 Task: Add an event with the title Second Lunch Break: Yoga and Wellness Workshop, date '2024/04/05', time 8:50 AM to 10:50 AMand add a description: The event will kick off with a warm introduction, allowing participants to briefly share their backgrounds, interests, and aspirations. Following that, mentors and mentees will be seated together at designated tables, fostering a relaxed atmosphere conducive to open dialogue., put the event into Orange category, logged in from the account softage.3@softage.netand send the event invitation to softage.8@softage.net and softage.9@softage.net. Set a reminder for the event 15 minutes before
Action: Mouse moved to (115, 134)
Screenshot: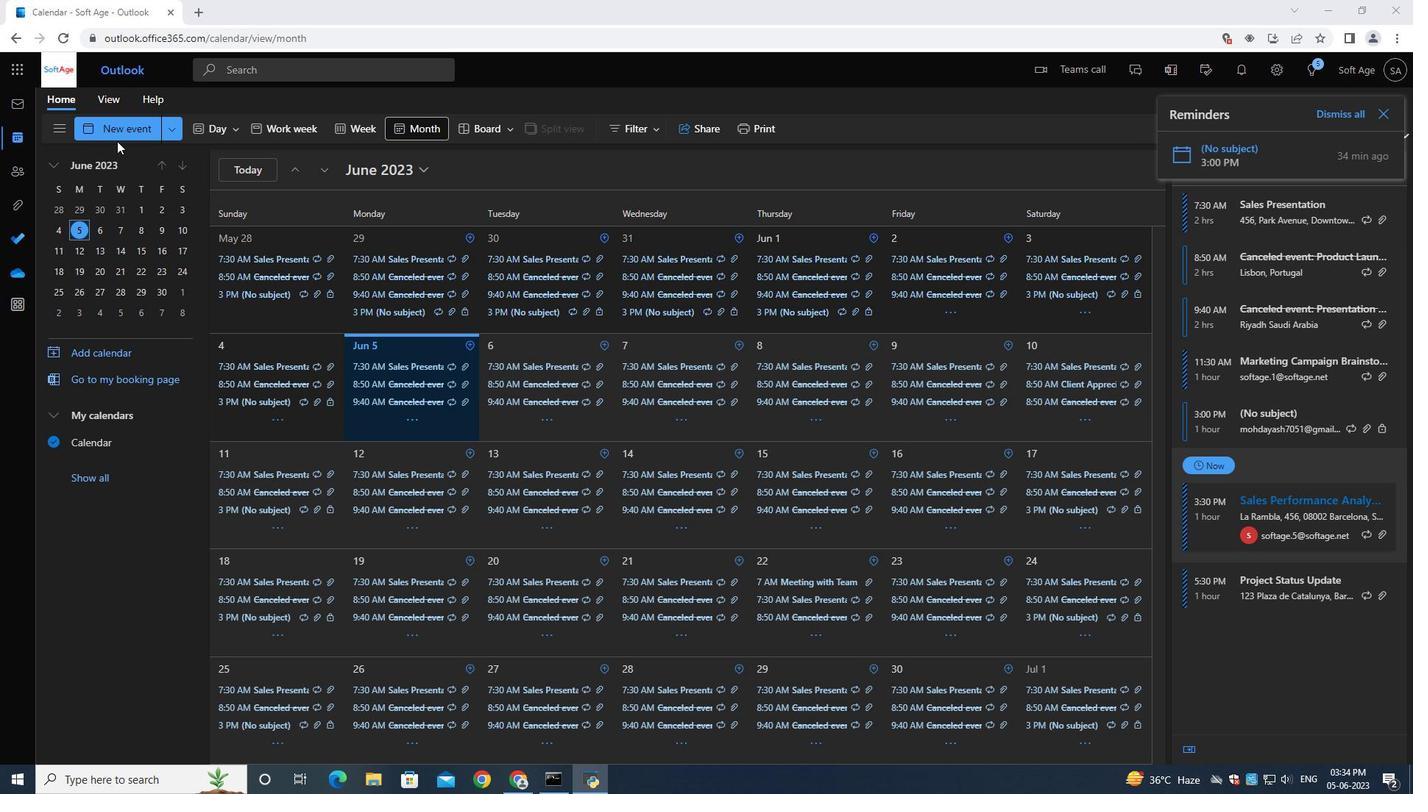 
Action: Mouse pressed left at (115, 134)
Screenshot: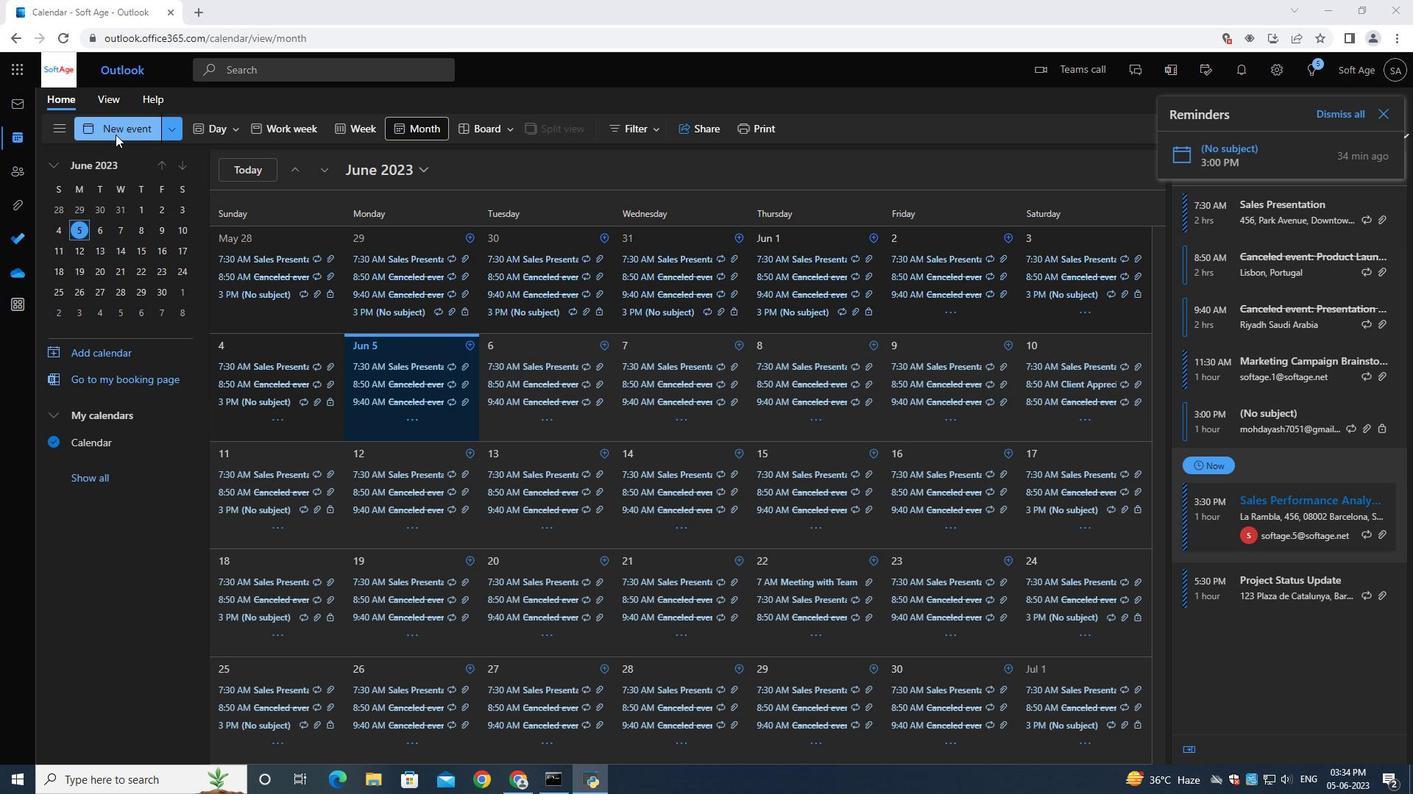 
Action: Mouse moved to (382, 219)
Screenshot: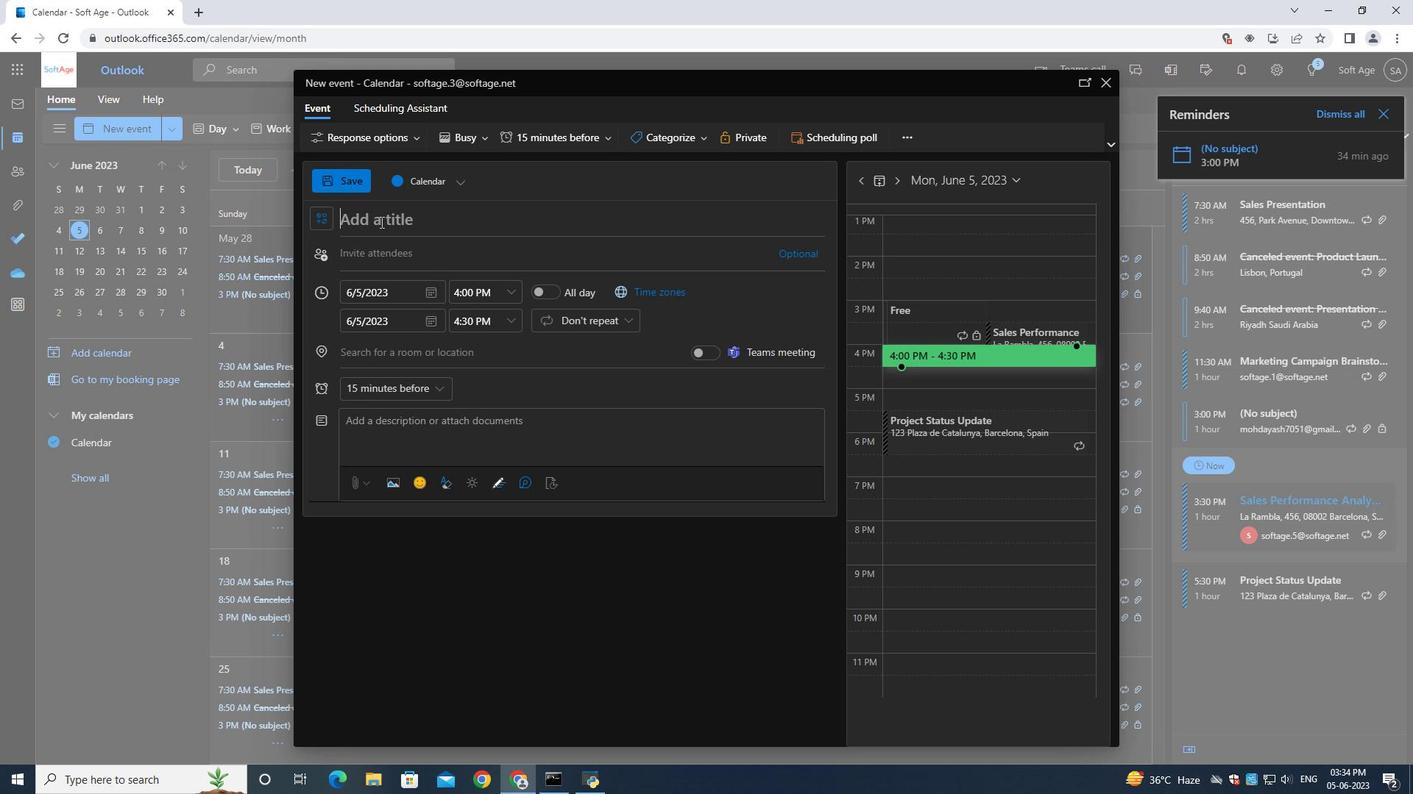 
Action: Mouse pressed left at (382, 219)
Screenshot: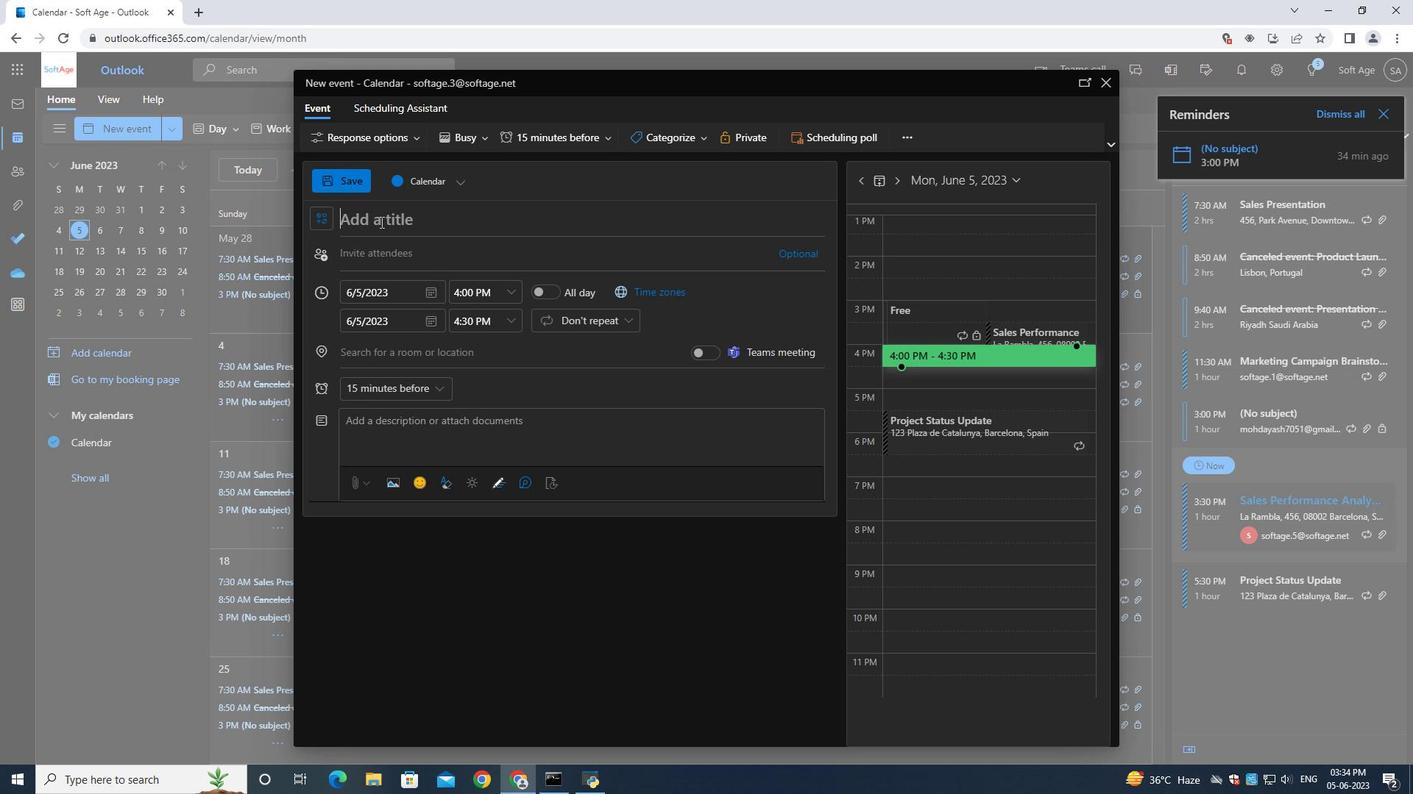 
Action: Key pressed <Key.shift>Second<Key.space><Key.shift><Key.shift><Key.shift><Key.shift><Key.shift><Key.shift><Key.shift><Key.shift><Key.shift><Key.shift><Key.shift><Key.shift><Key.shift><Key.shift><Key.shift><Key.shift><Key.shift><Key.shift>Lunch<Key.space><Key.shift>Break<Key.shift_r>:<Key.space><Key.shift>Yoga<Key.space>and<Key.space><Key.shift>Workshop
Screenshot: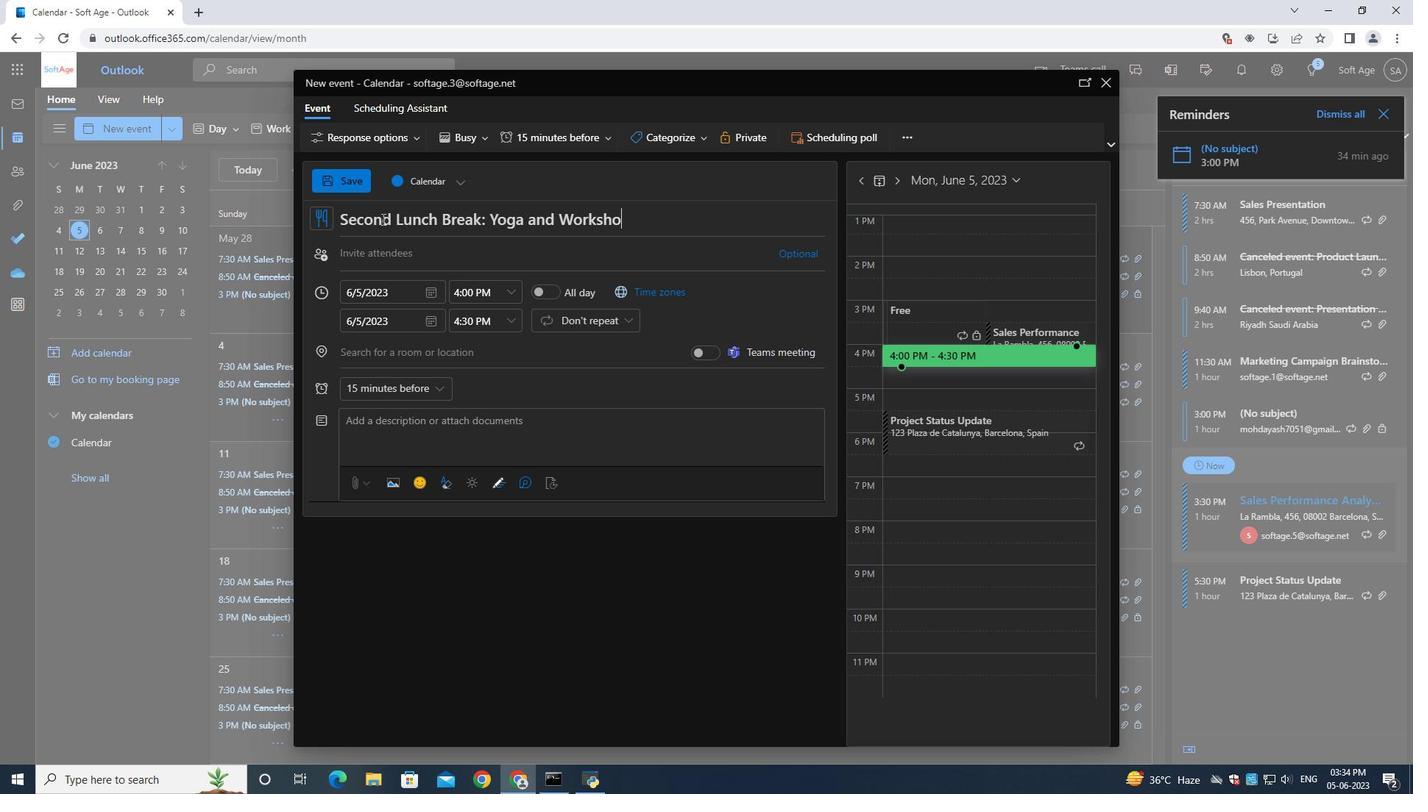 
Action: Mouse moved to (432, 295)
Screenshot: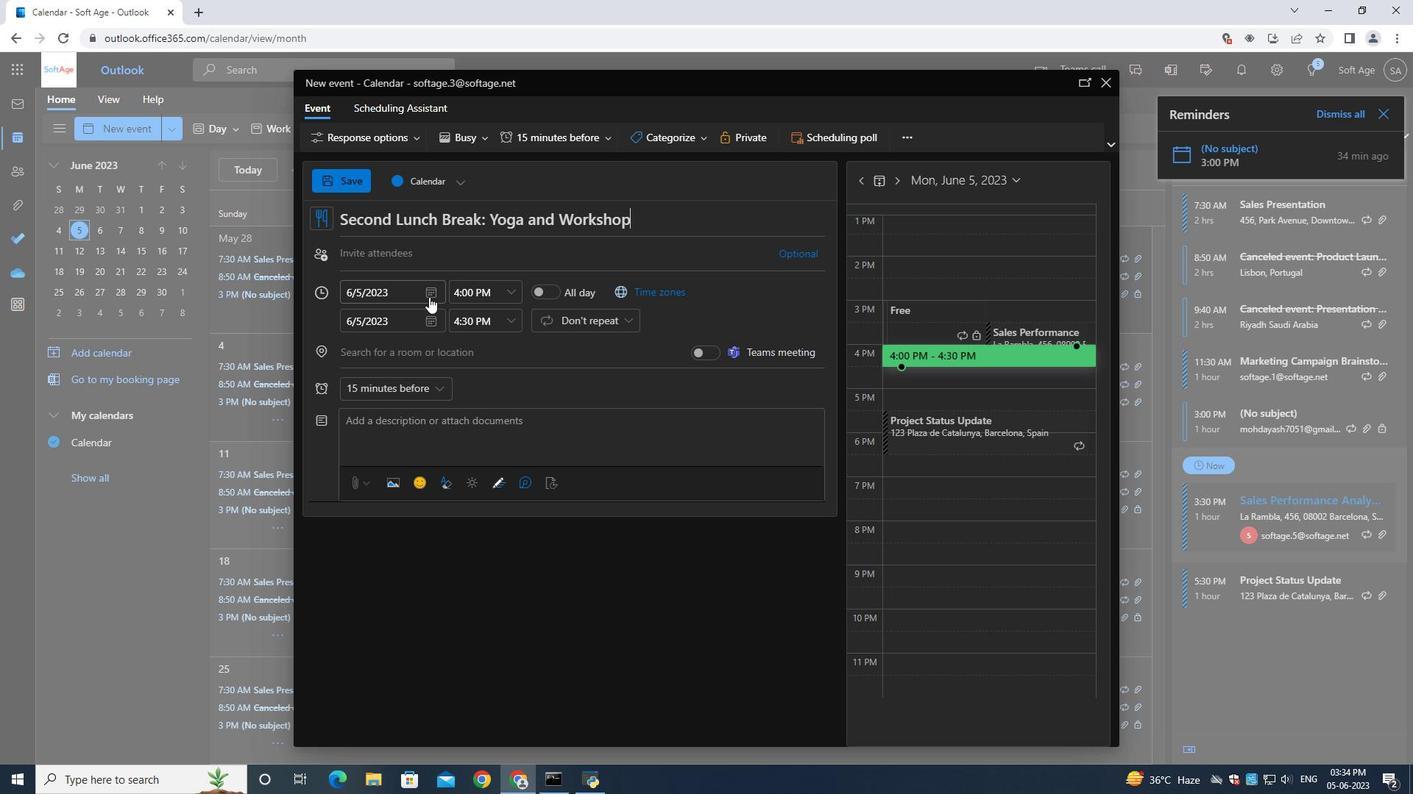 
Action: Mouse pressed left at (432, 295)
Screenshot: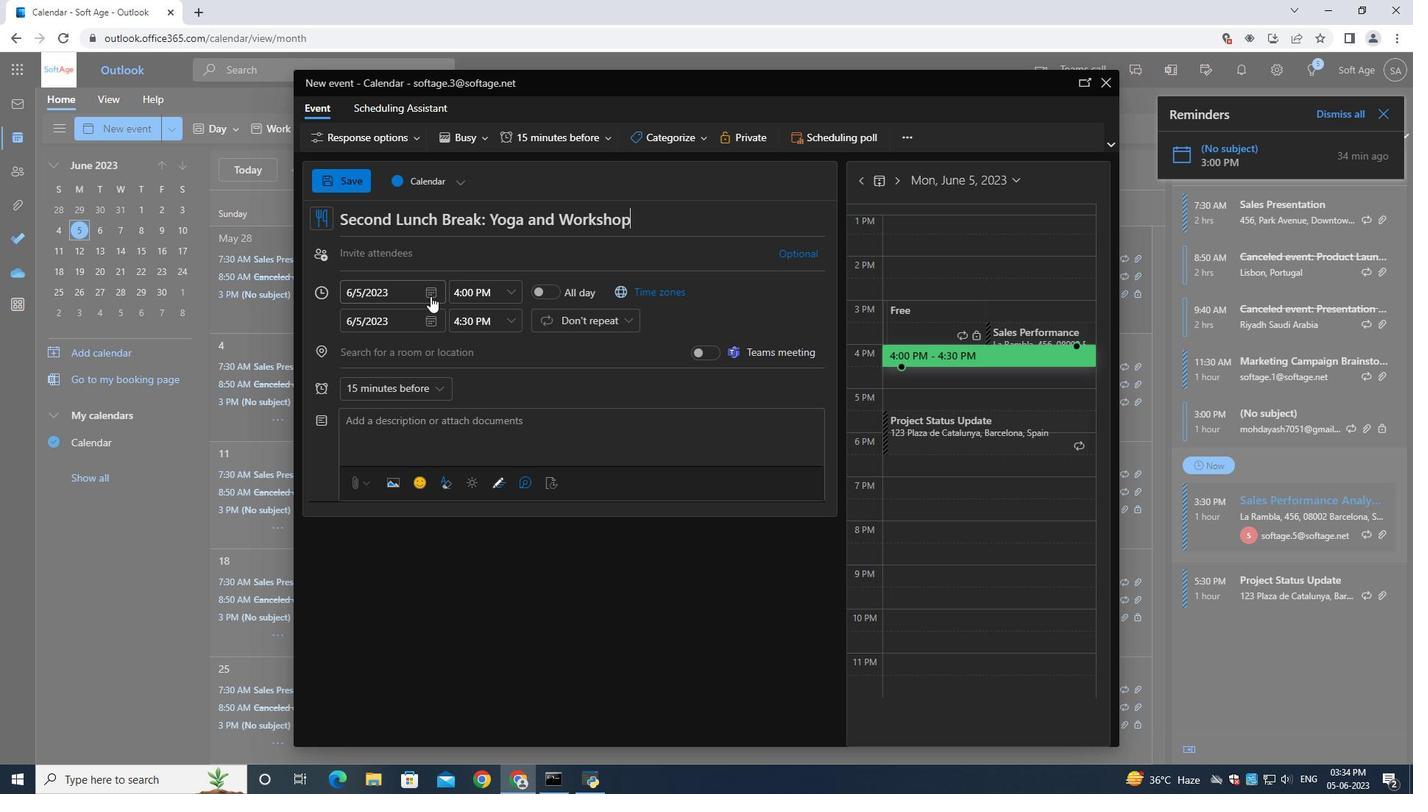 
Action: Mouse moved to (486, 326)
Screenshot: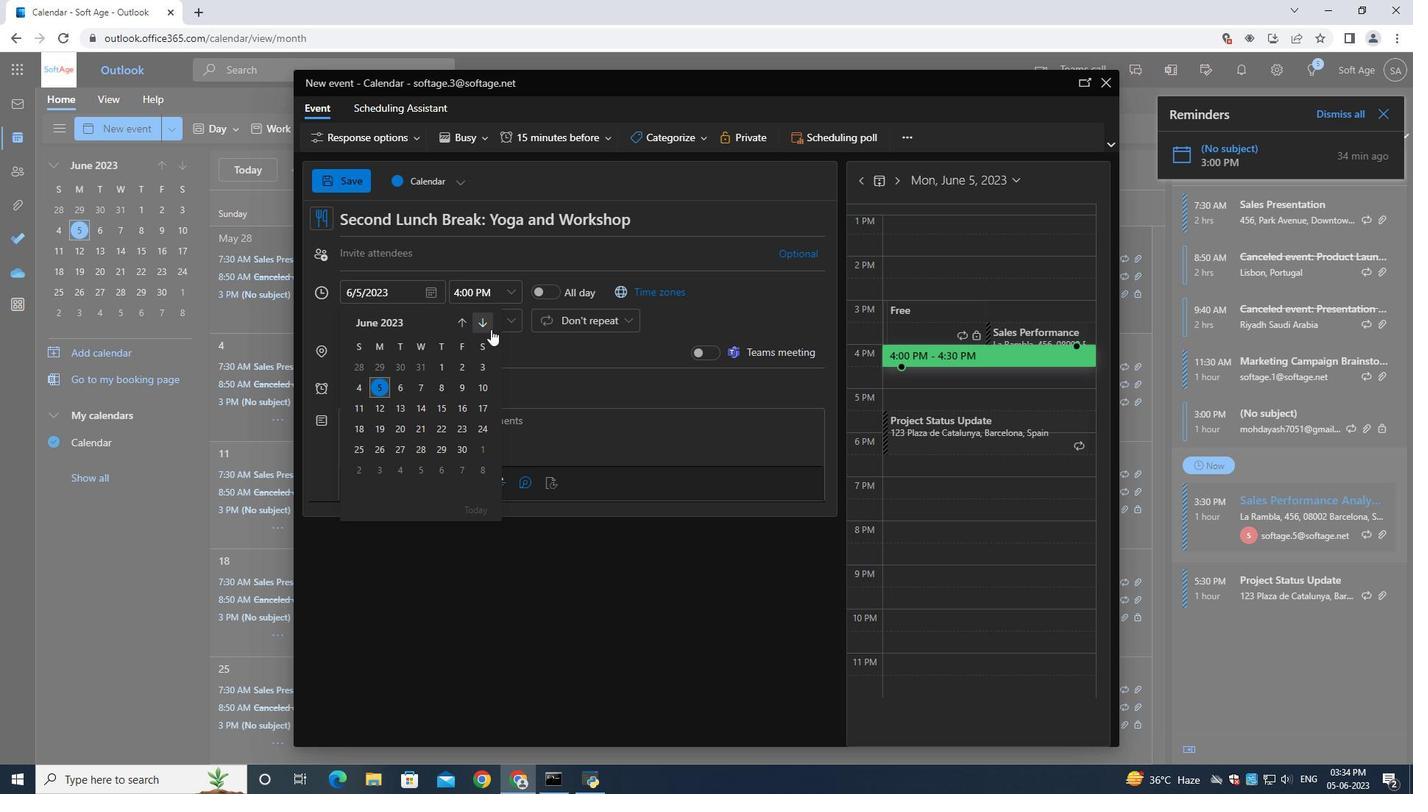 
Action: Mouse pressed left at (486, 326)
Screenshot: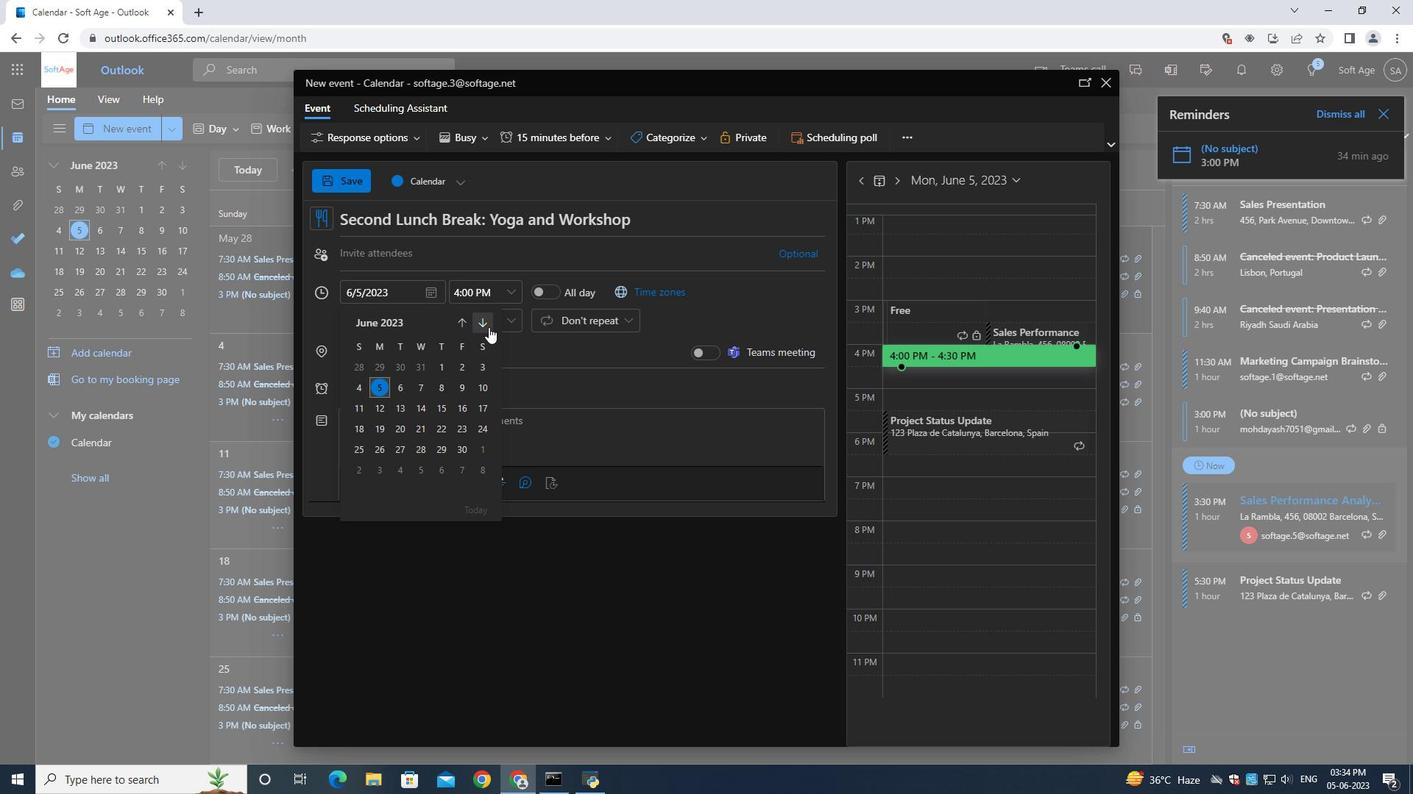 
Action: Mouse pressed left at (486, 326)
Screenshot: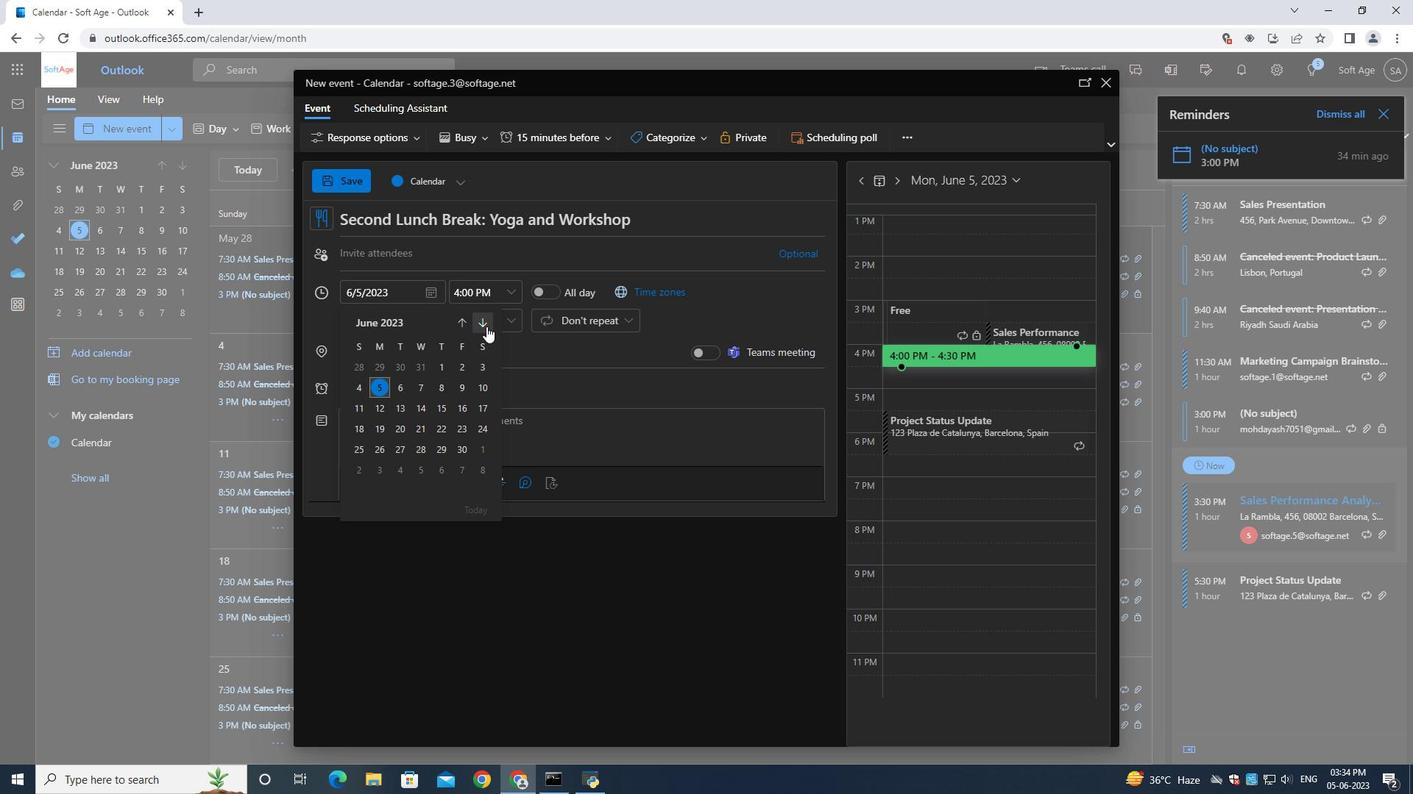 
Action: Mouse pressed left at (486, 326)
Screenshot: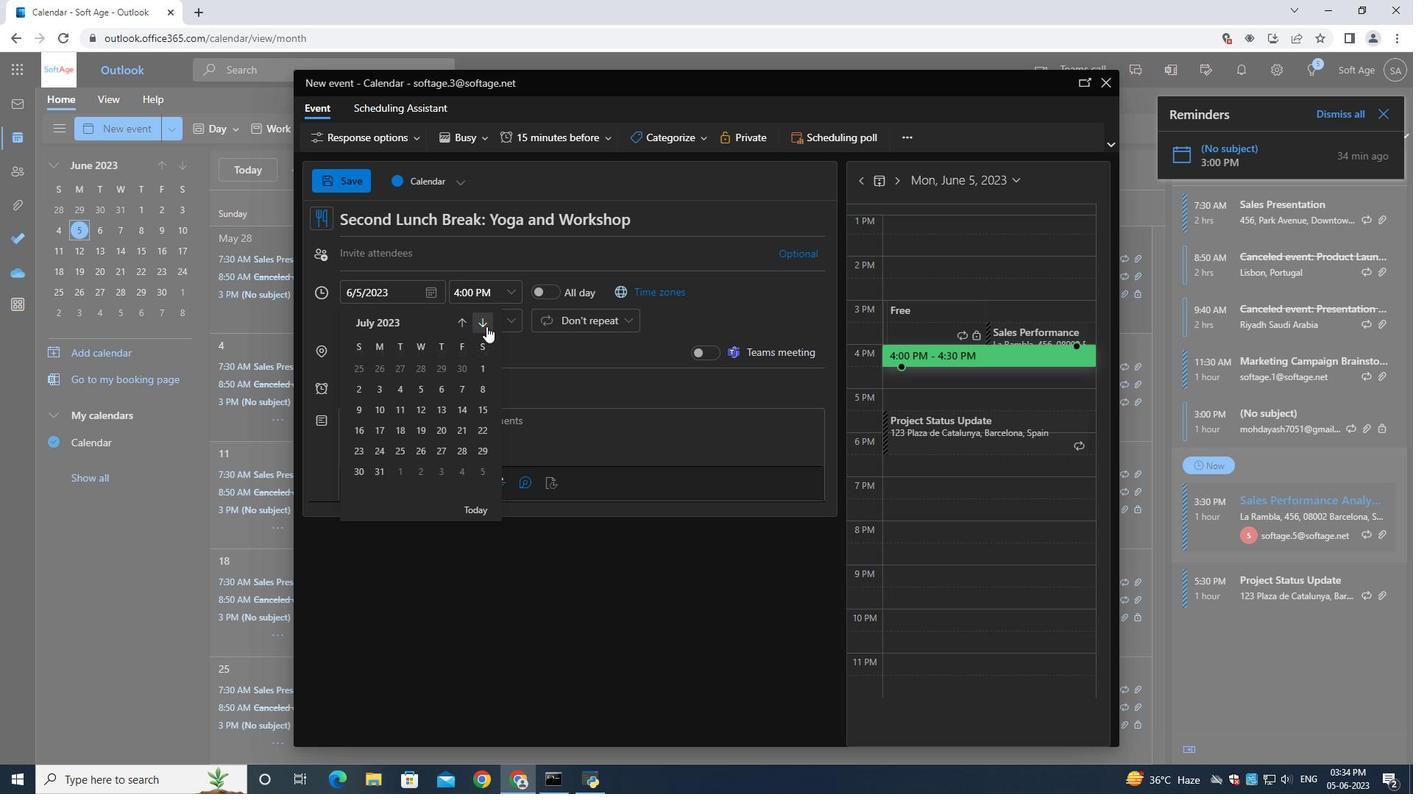 
Action: Mouse pressed left at (486, 326)
Screenshot: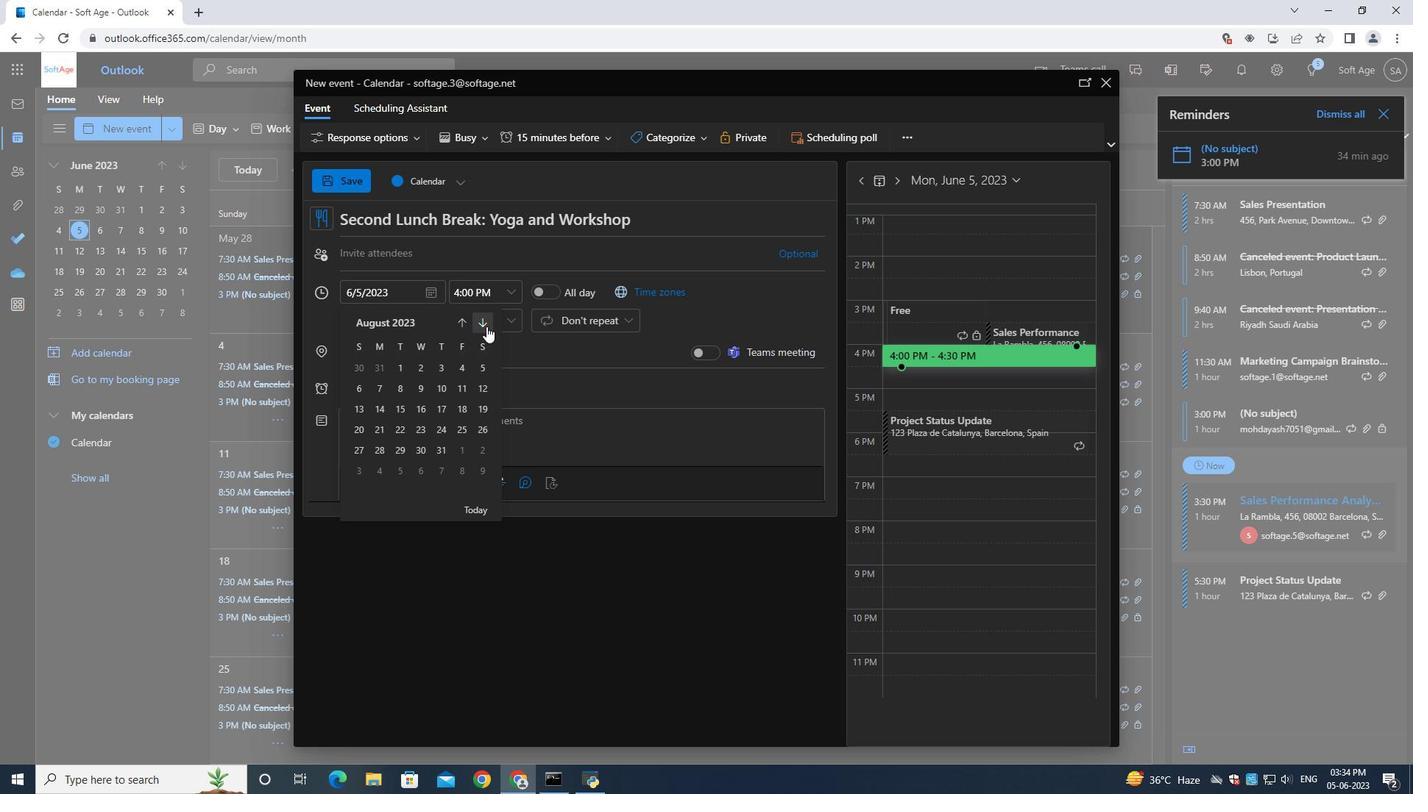 
Action: Mouse moved to (485, 326)
Screenshot: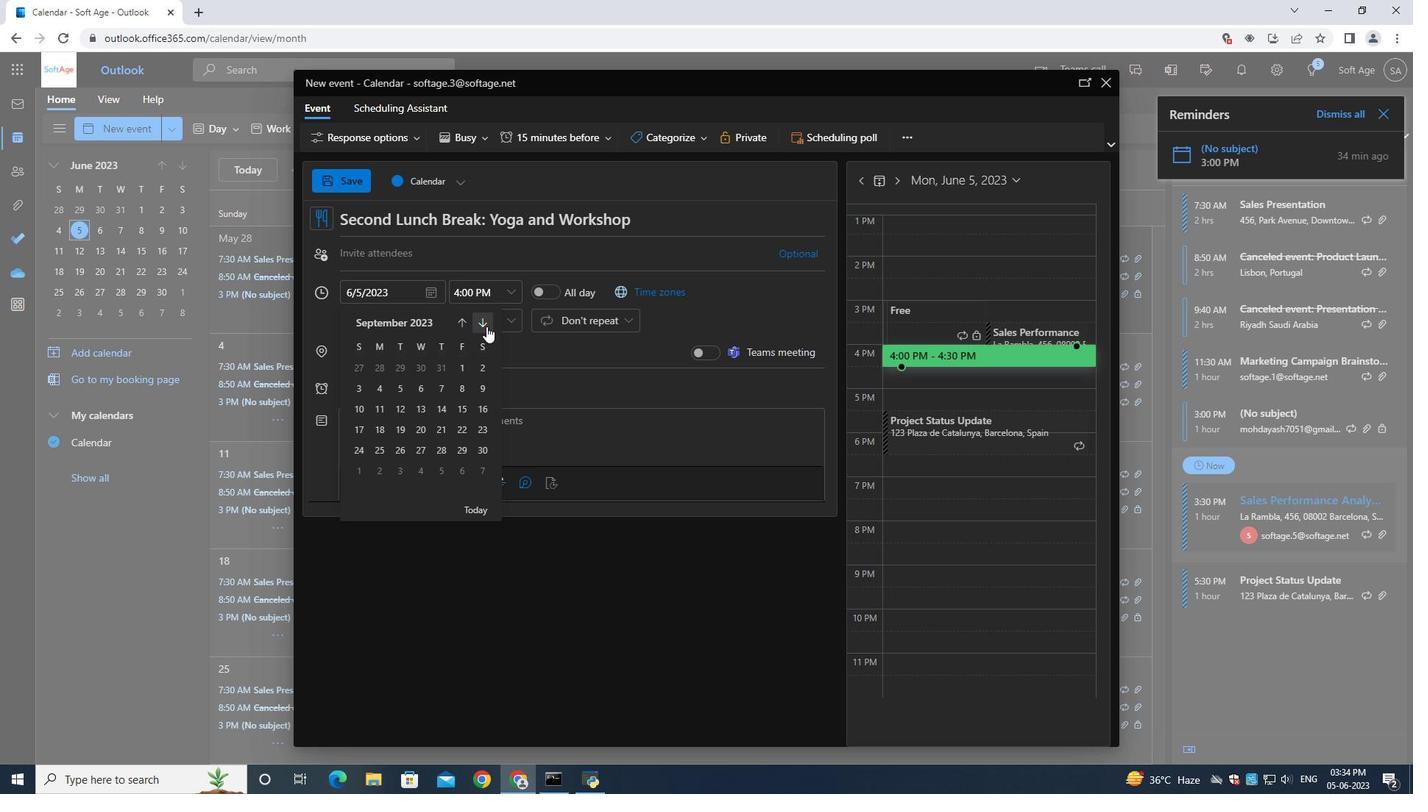 
Action: Mouse pressed left at (485, 326)
Screenshot: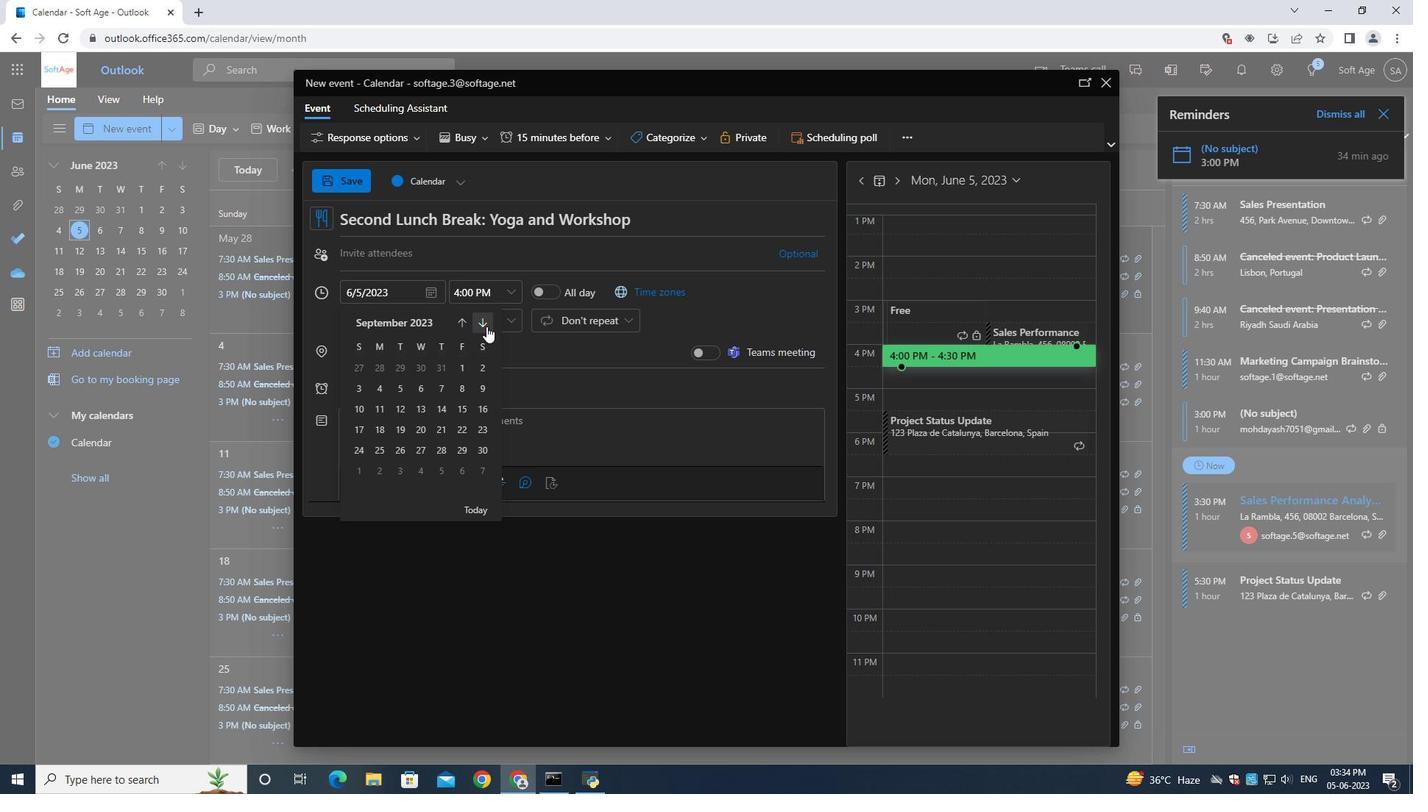 
Action: Mouse pressed left at (485, 326)
Screenshot: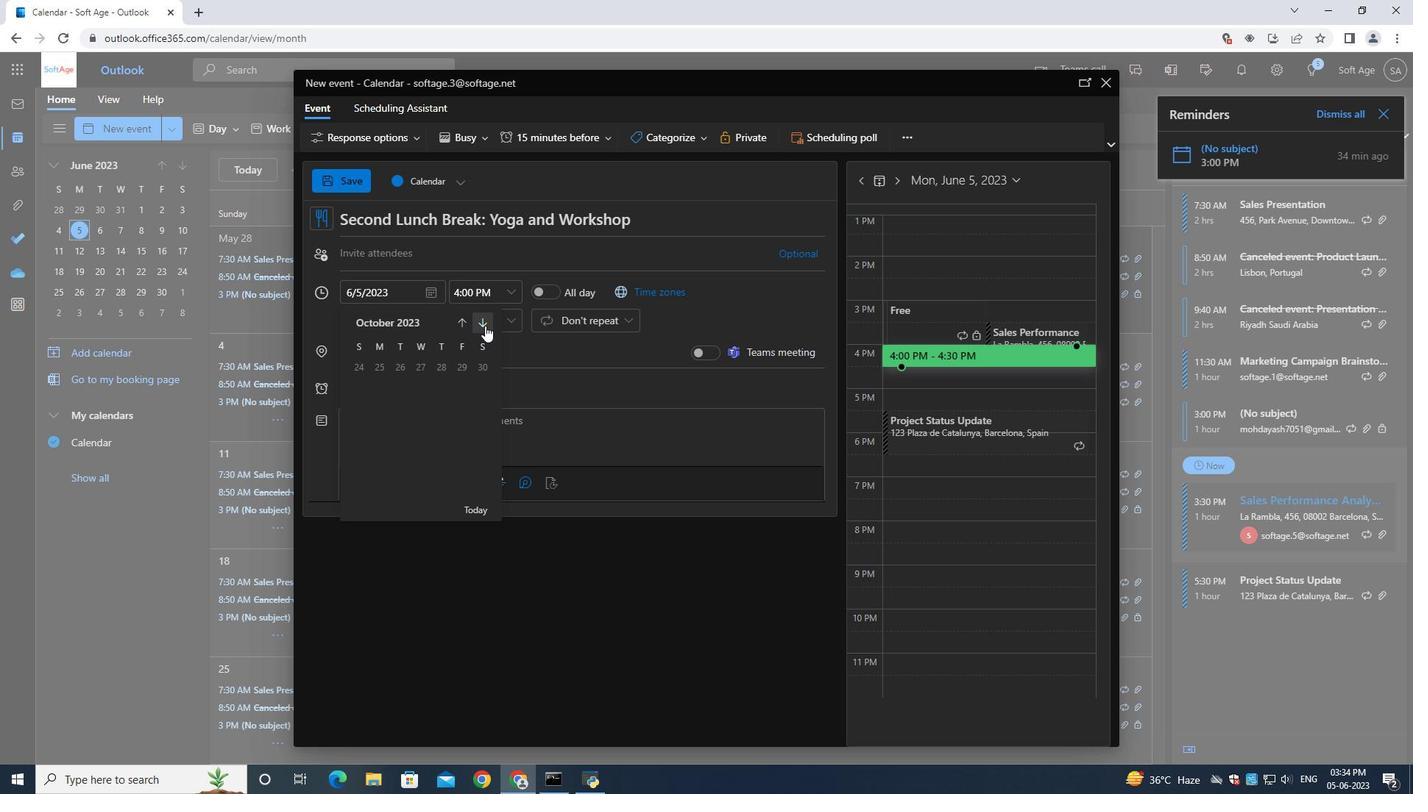 
Action: Mouse pressed left at (485, 326)
Screenshot: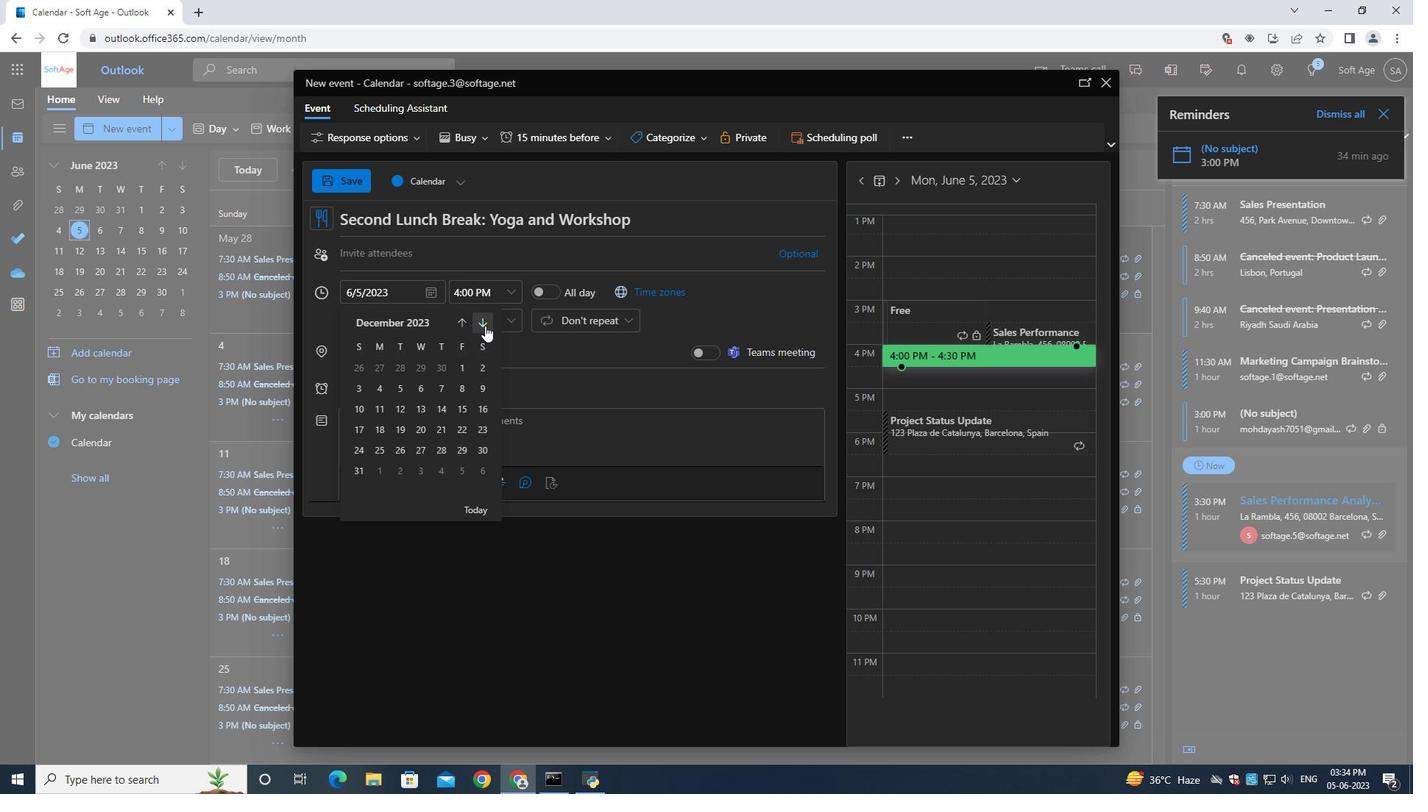 
Action: Mouse pressed left at (485, 326)
Screenshot: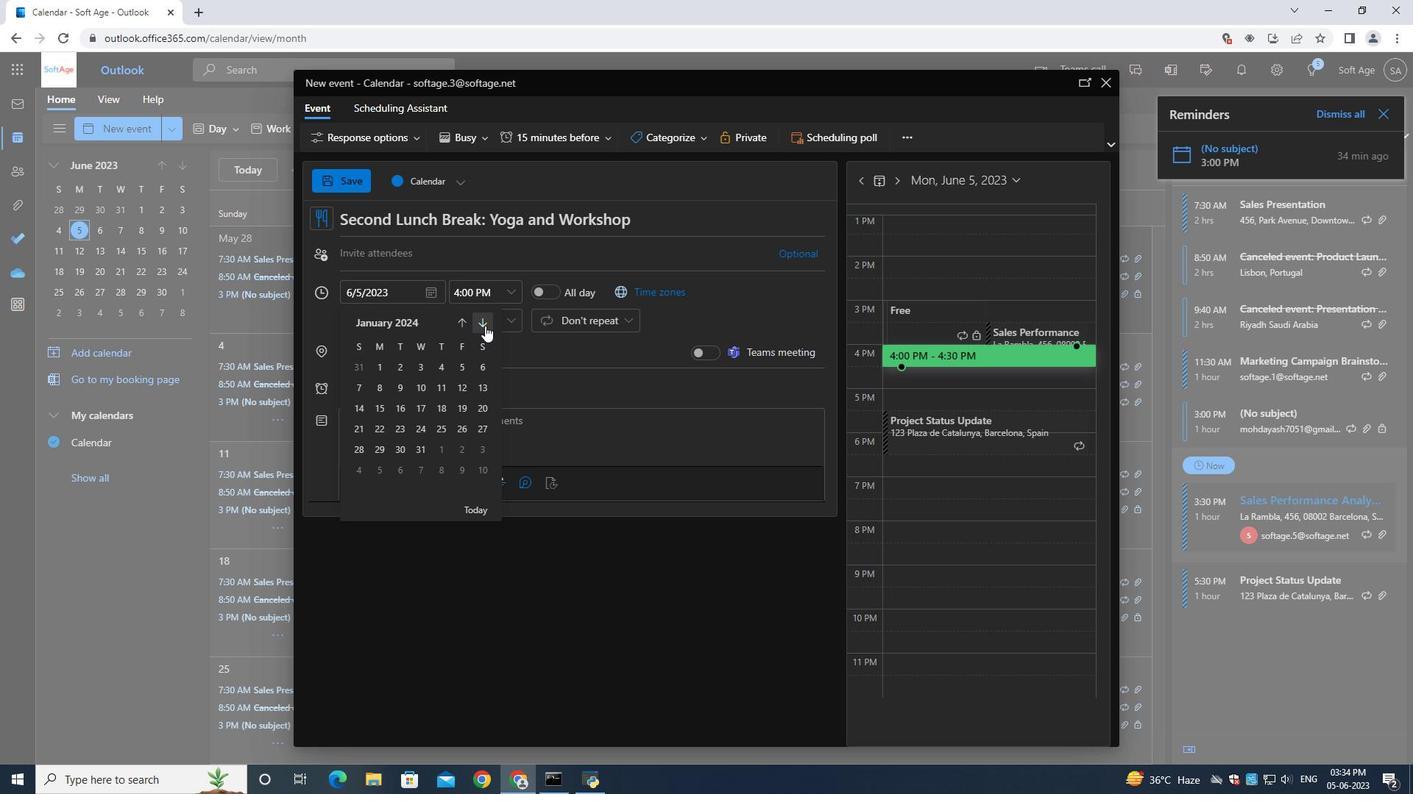
Action: Mouse pressed left at (485, 326)
Screenshot: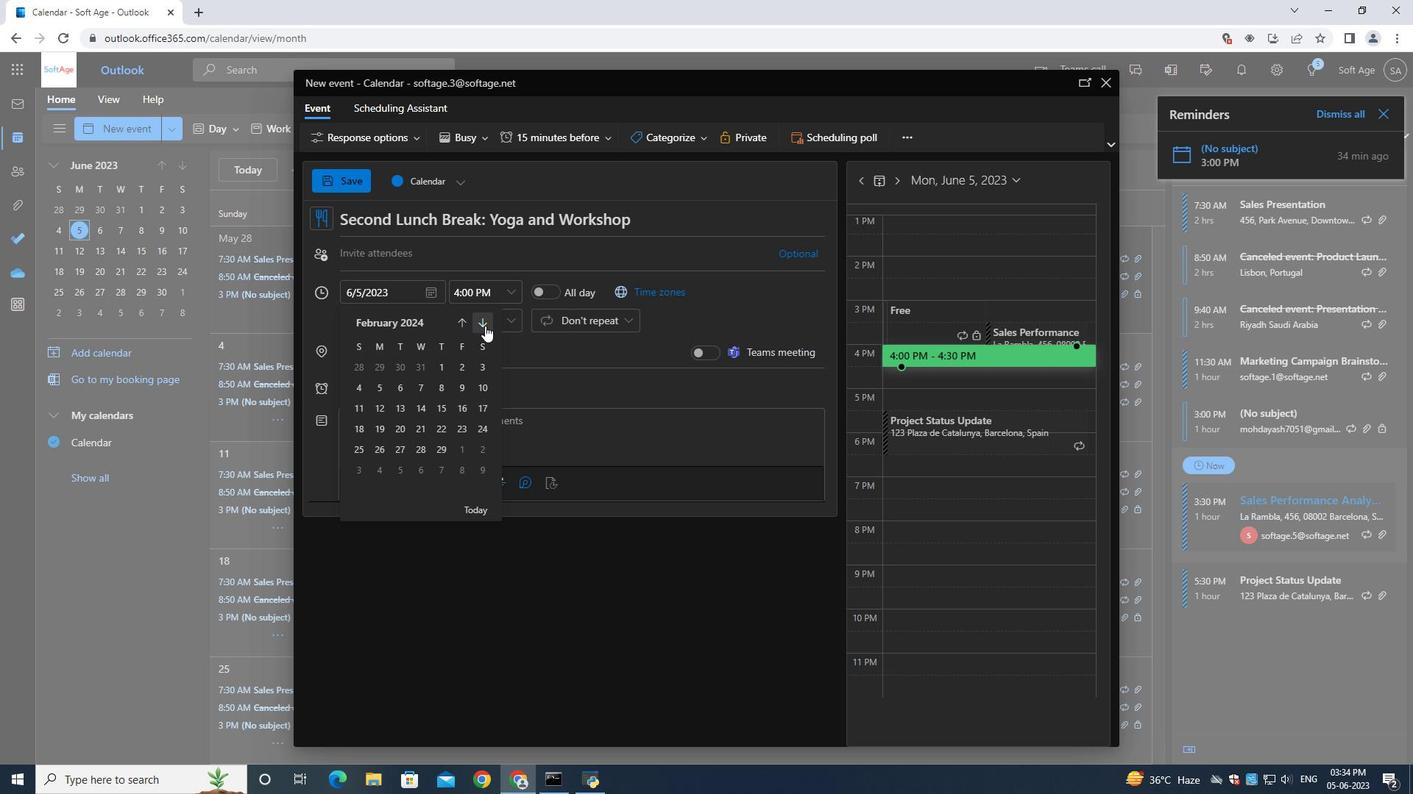 
Action: Mouse moved to (483, 325)
Screenshot: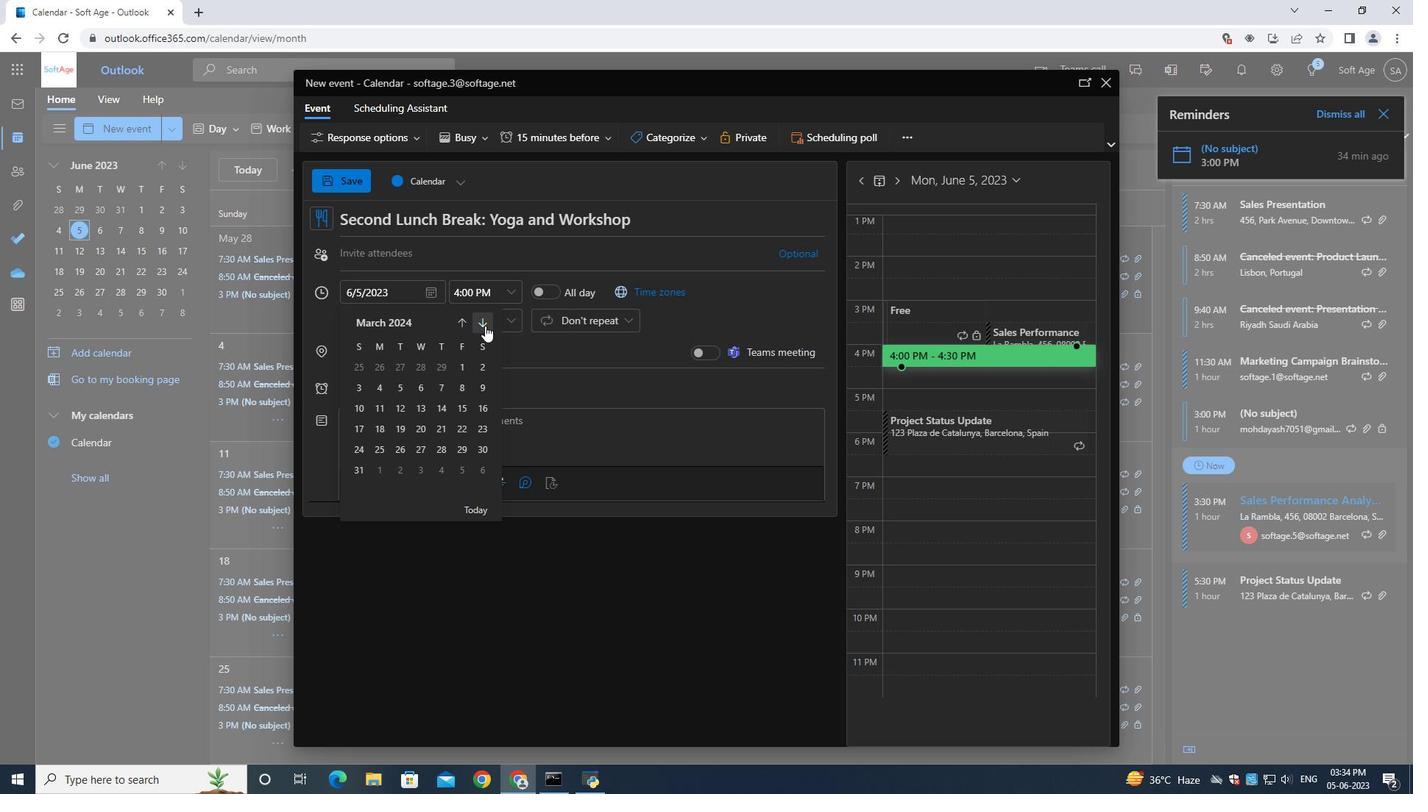 
Action: Mouse pressed left at (483, 325)
Screenshot: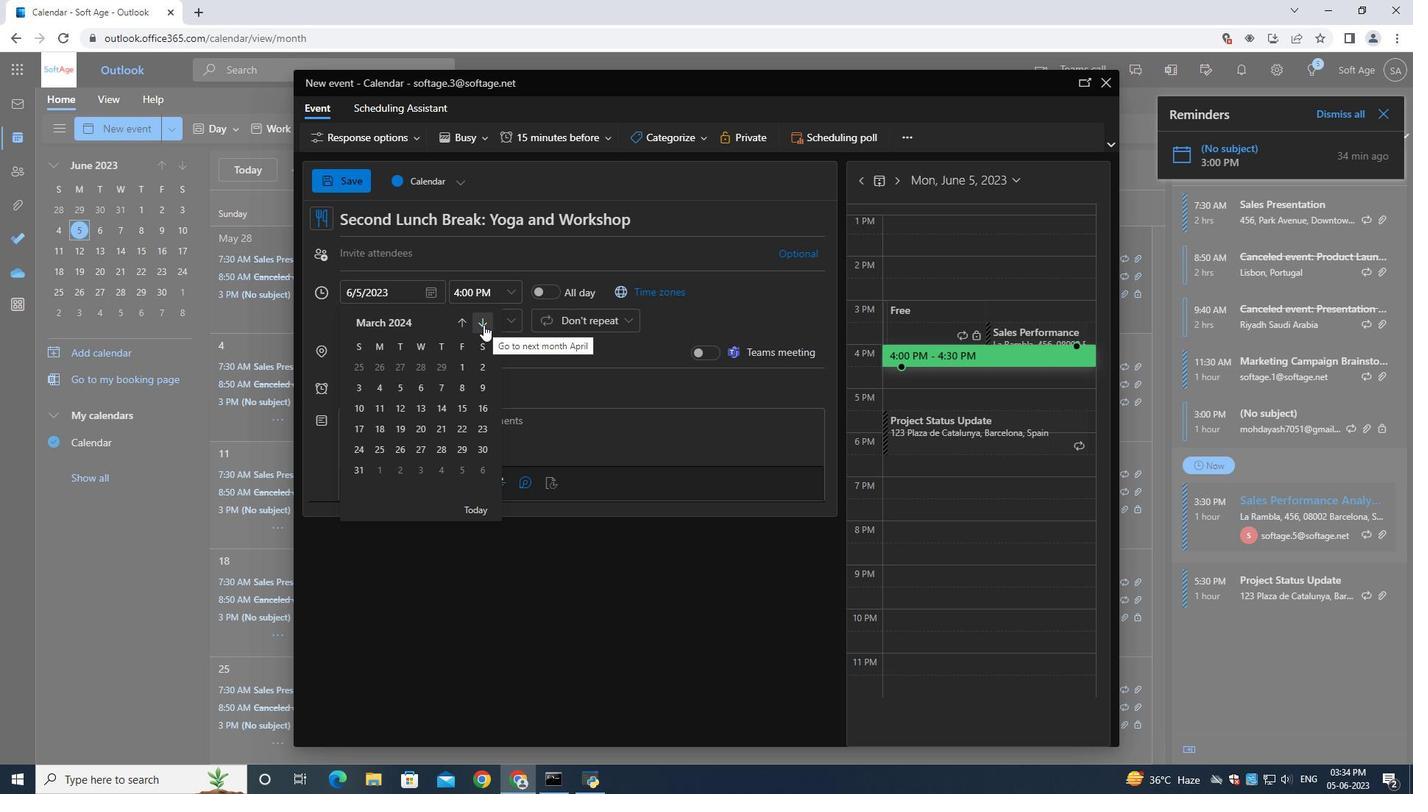 
Action: Mouse moved to (462, 364)
Screenshot: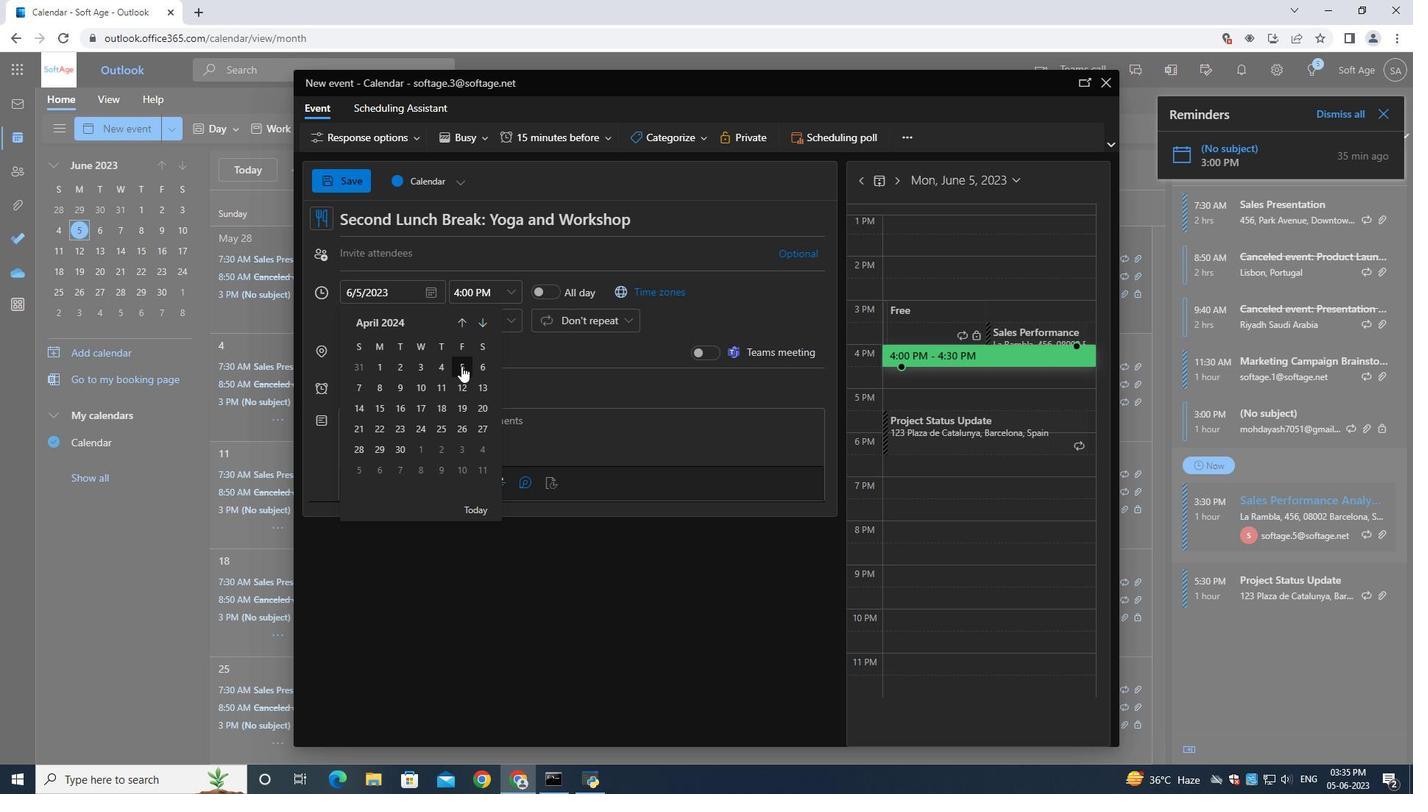 
Action: Mouse pressed left at (462, 364)
Screenshot: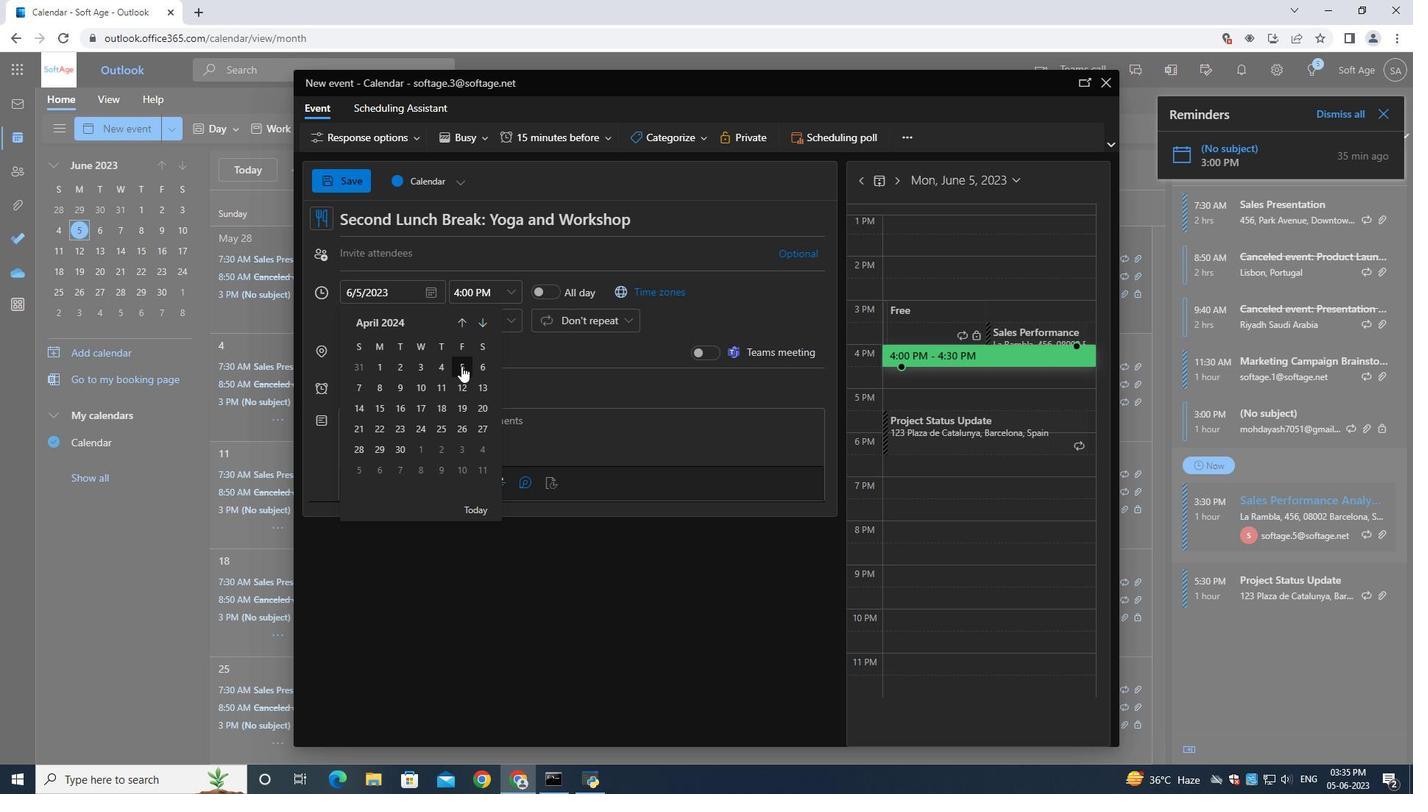 
Action: Mouse moved to (472, 304)
Screenshot: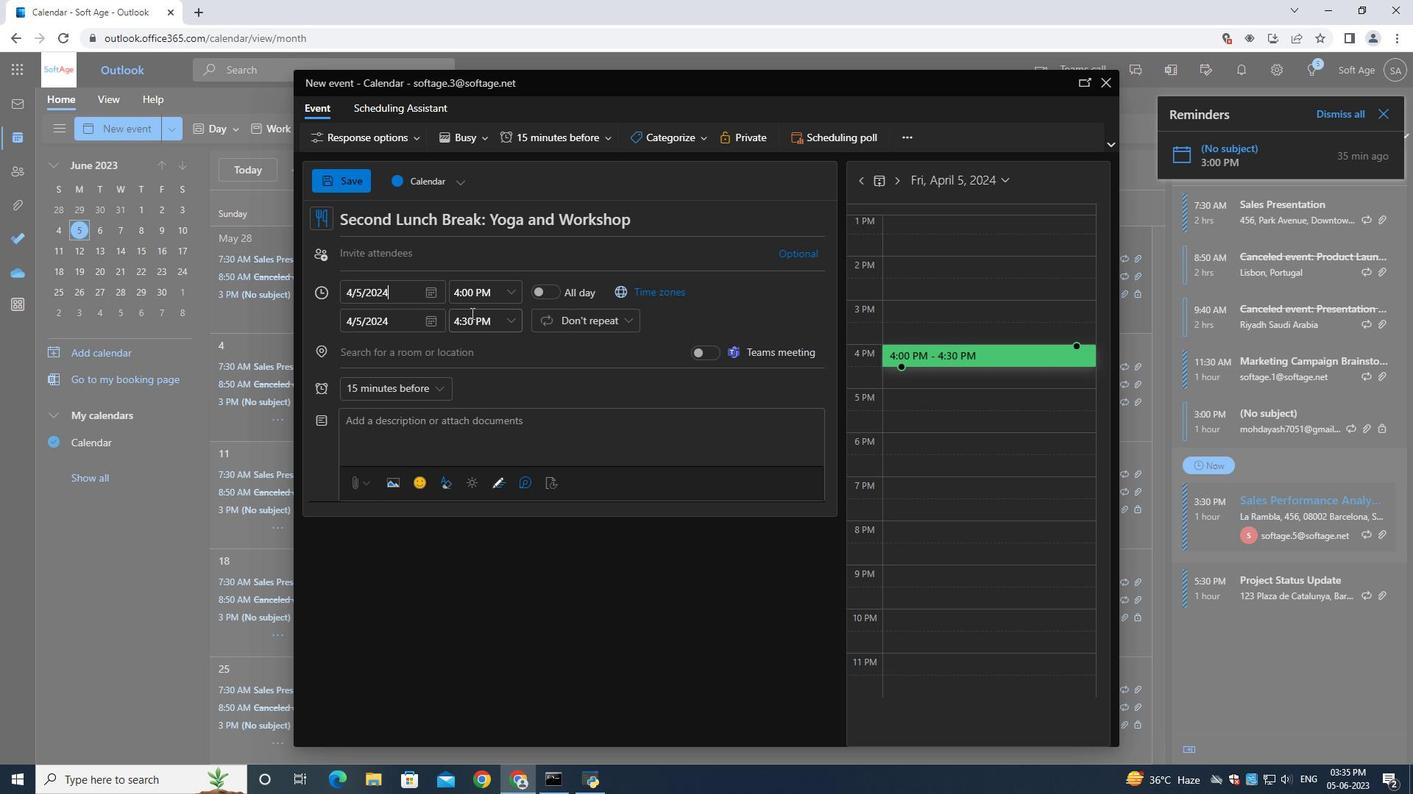 
Action: Mouse pressed left at (472, 304)
Screenshot: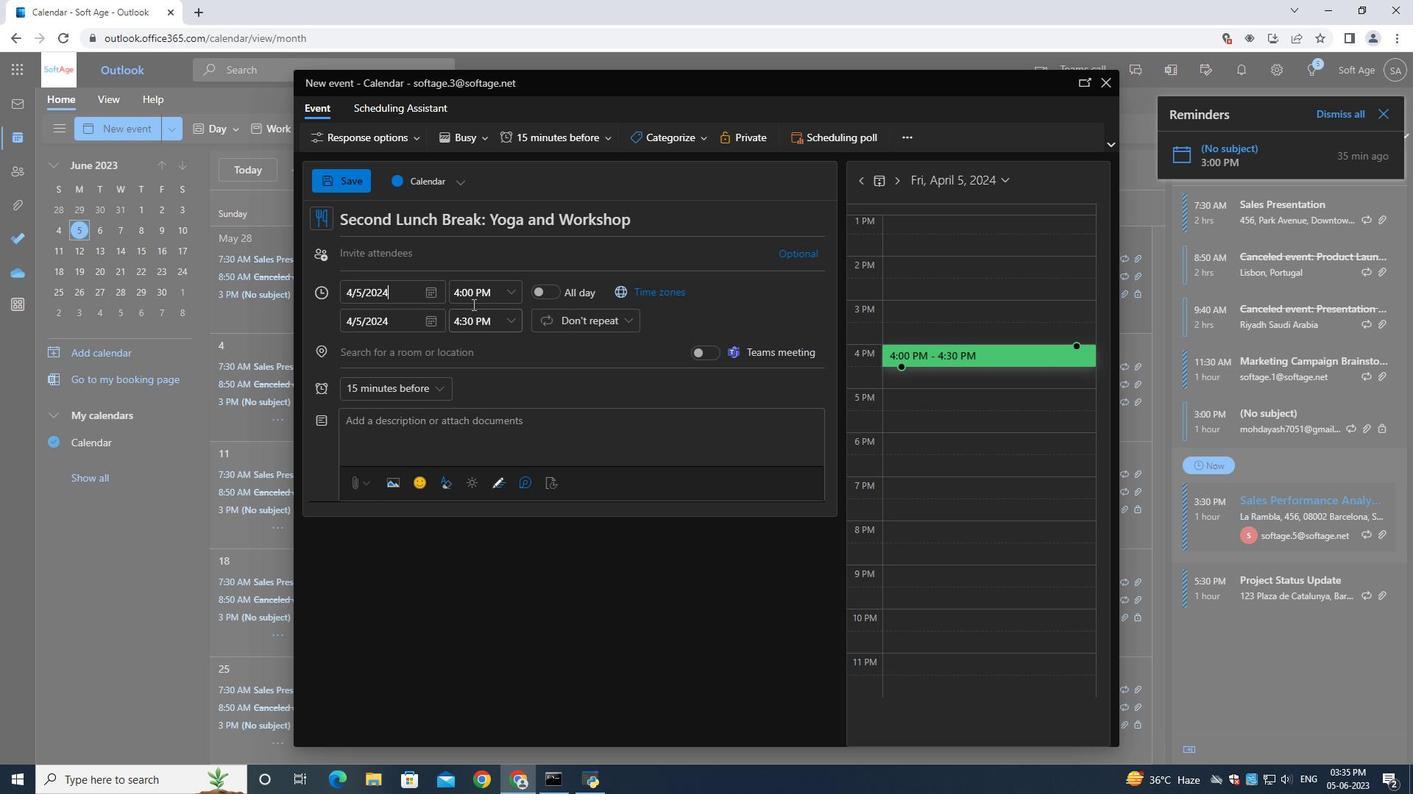 
Action: Mouse moved to (472, 286)
Screenshot: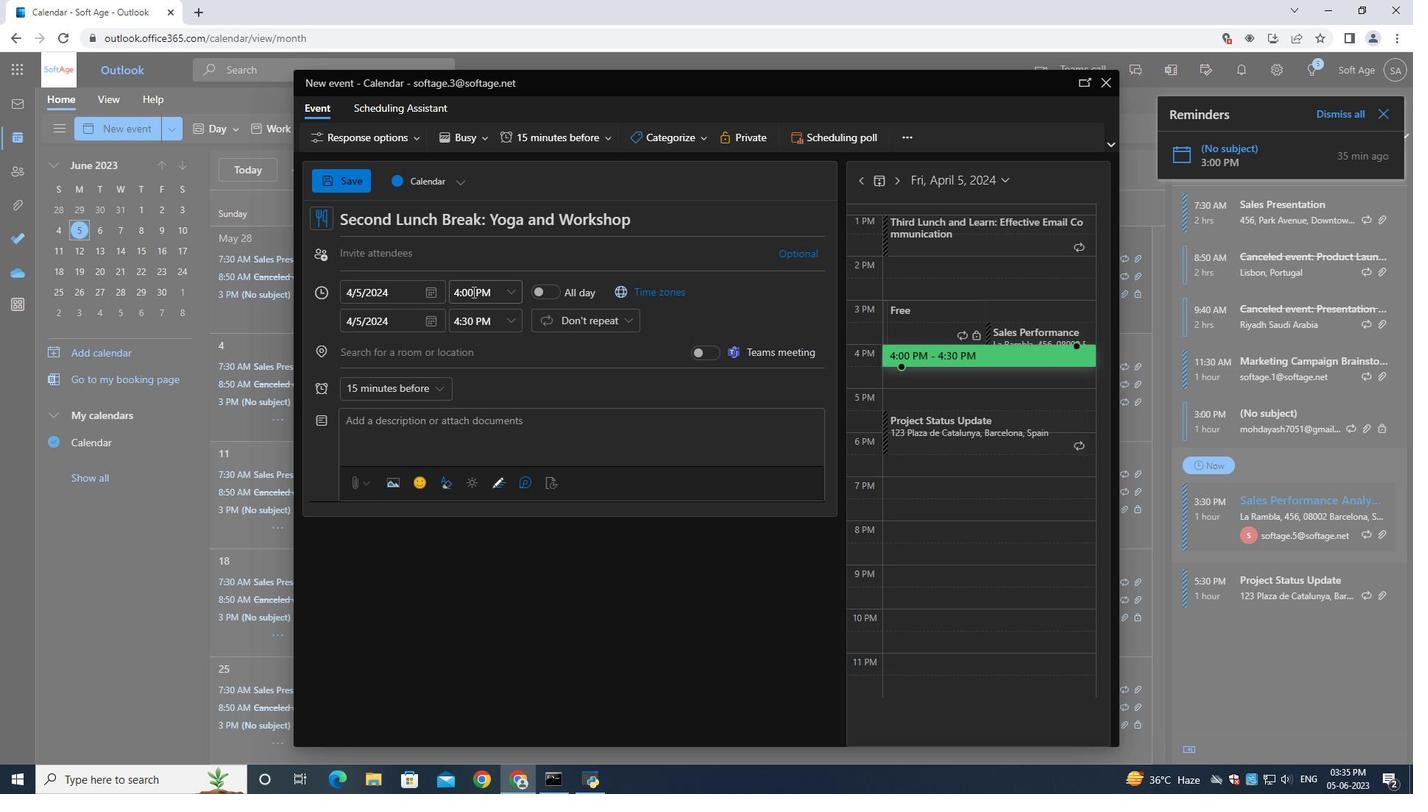 
Action: Mouse pressed left at (472, 286)
Screenshot: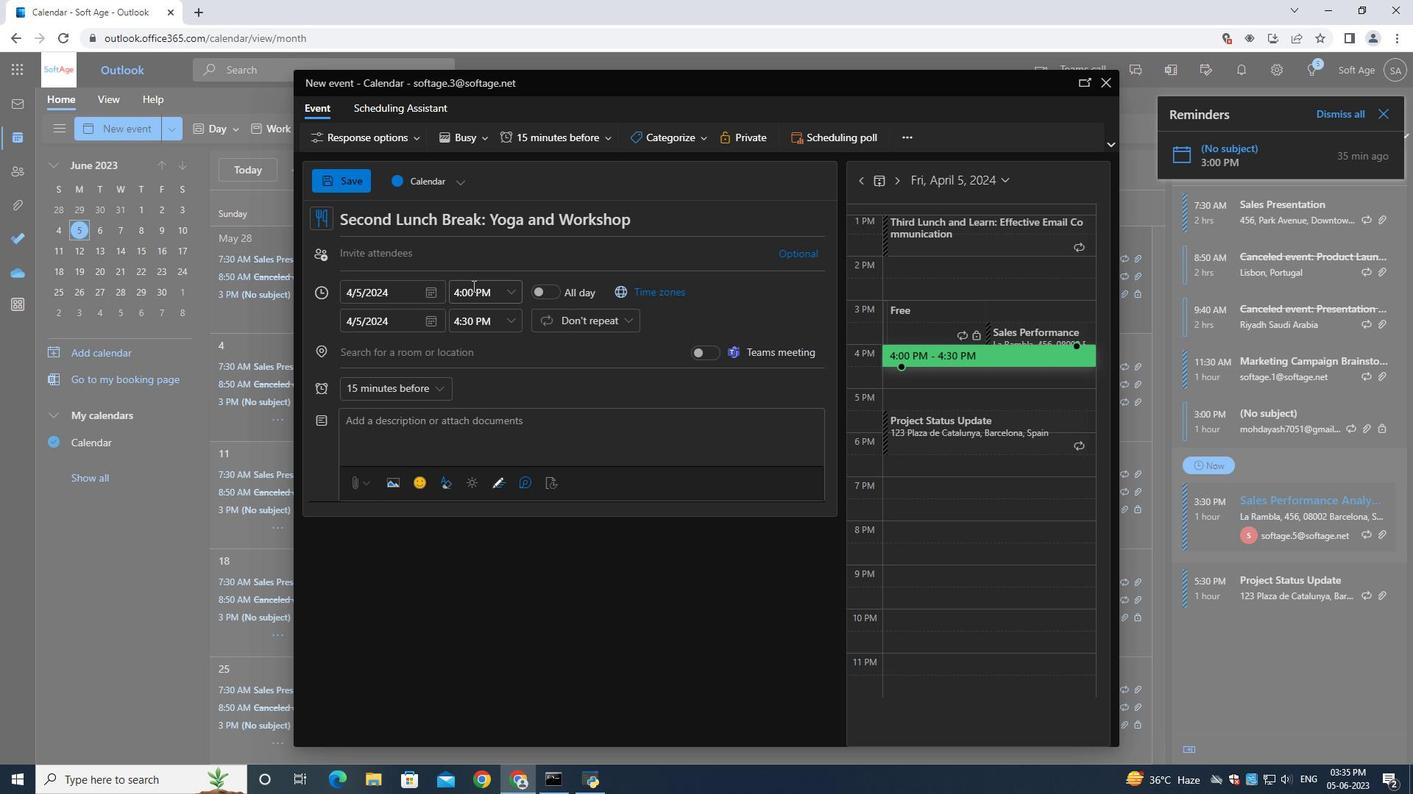 
Action: Key pressed 8<Key.shift_r>:50<Key.shift>AM
Screenshot: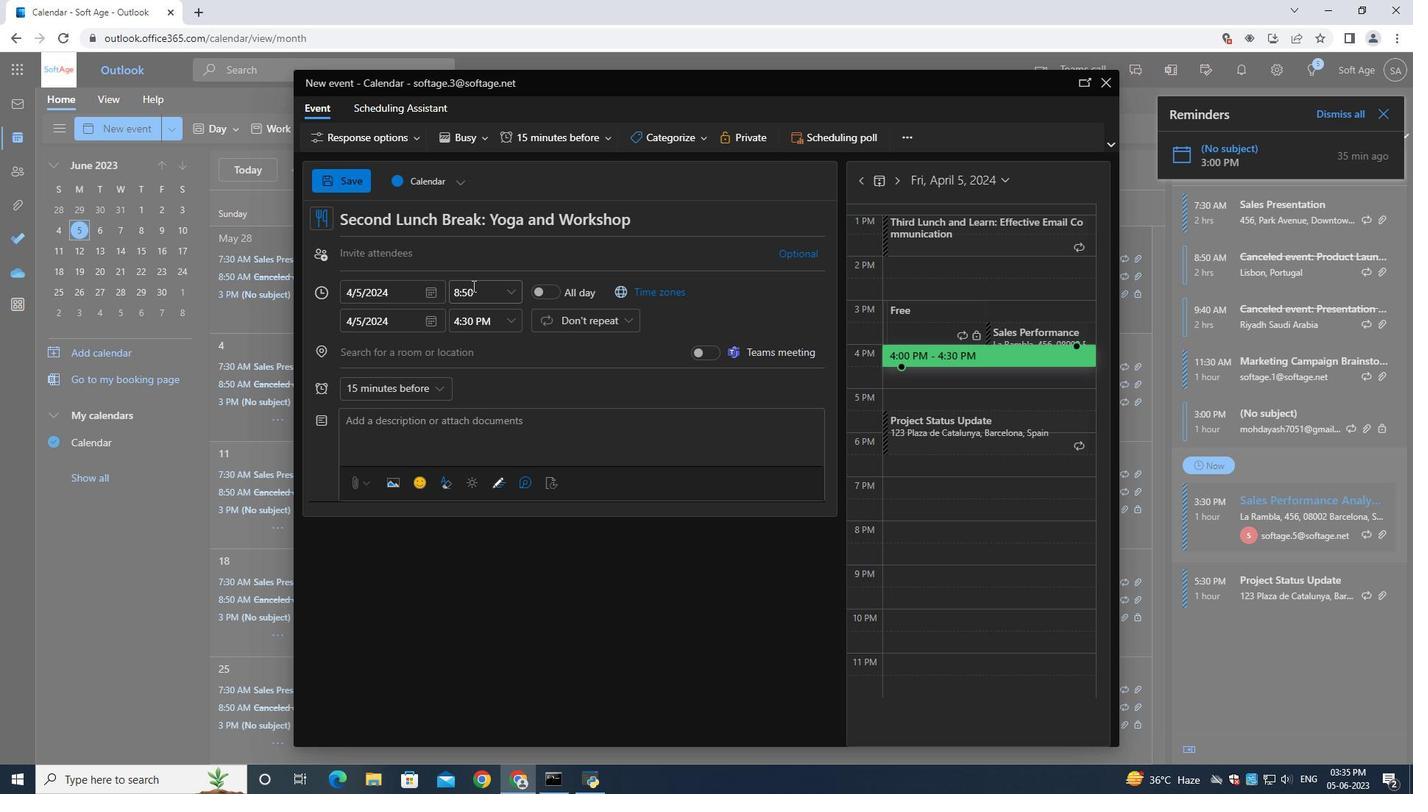 
Action: Mouse moved to (462, 319)
Screenshot: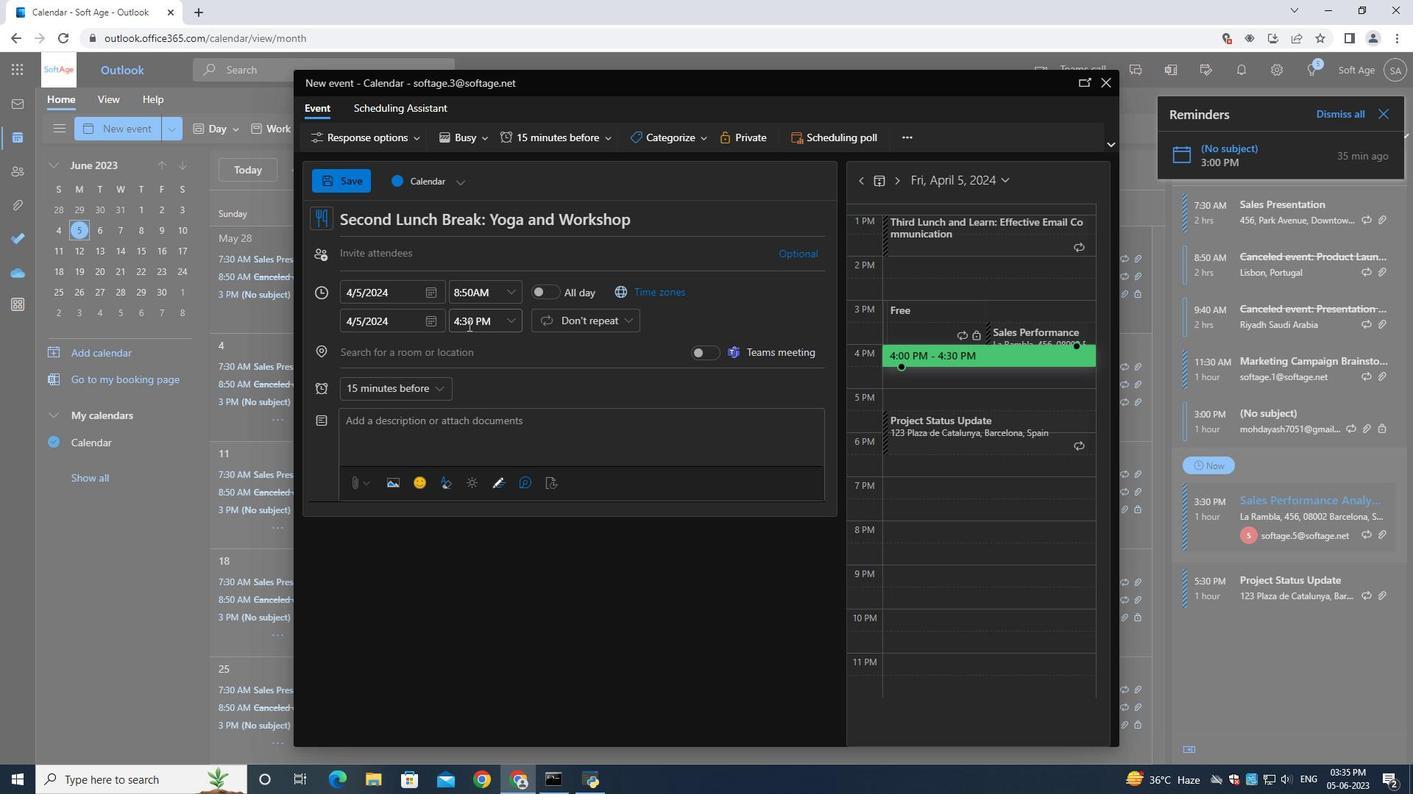 
Action: Mouse pressed left at (462, 319)
Screenshot: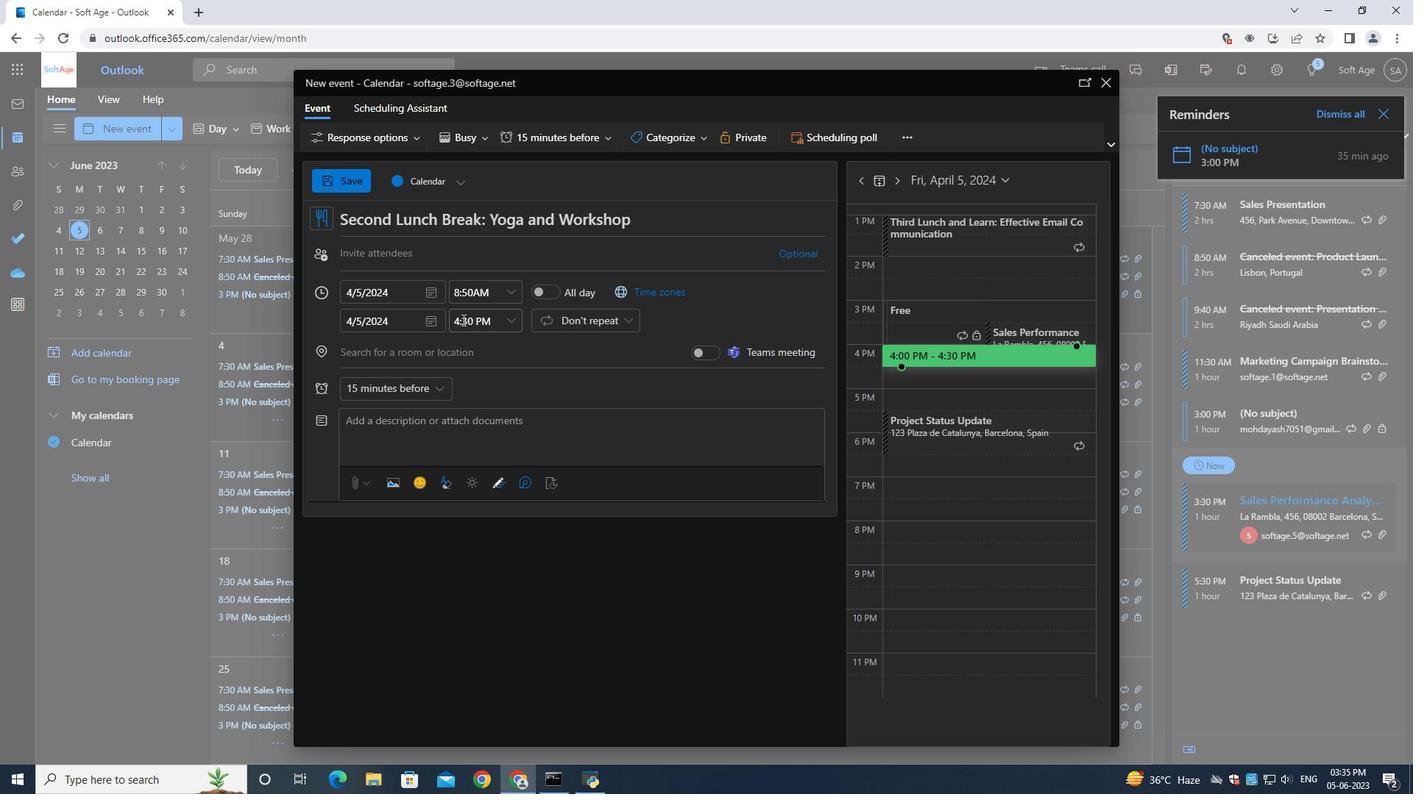 
Action: Key pressed 10<Key.shift_r>:50<Key.shift>AM
Screenshot: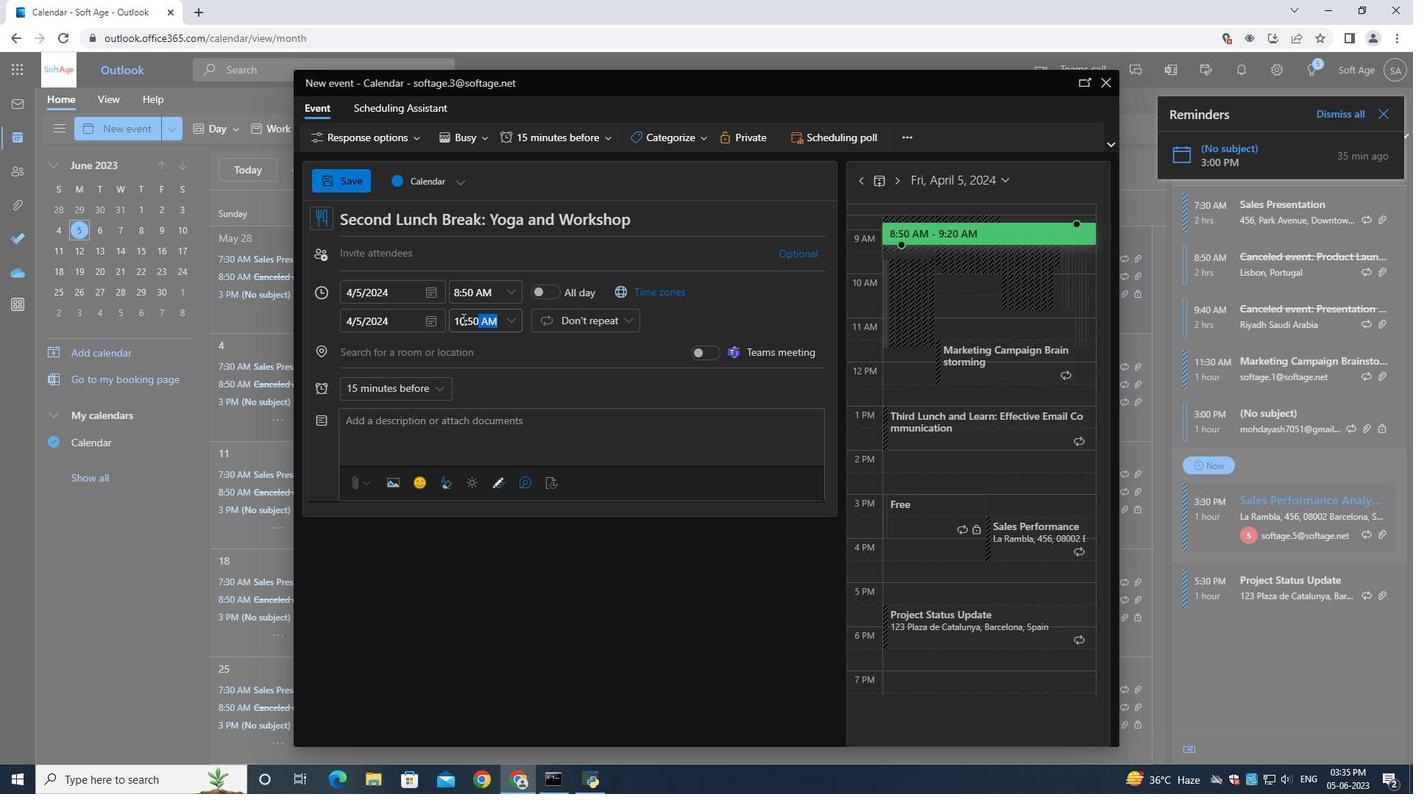
Action: Mouse moved to (411, 428)
Screenshot: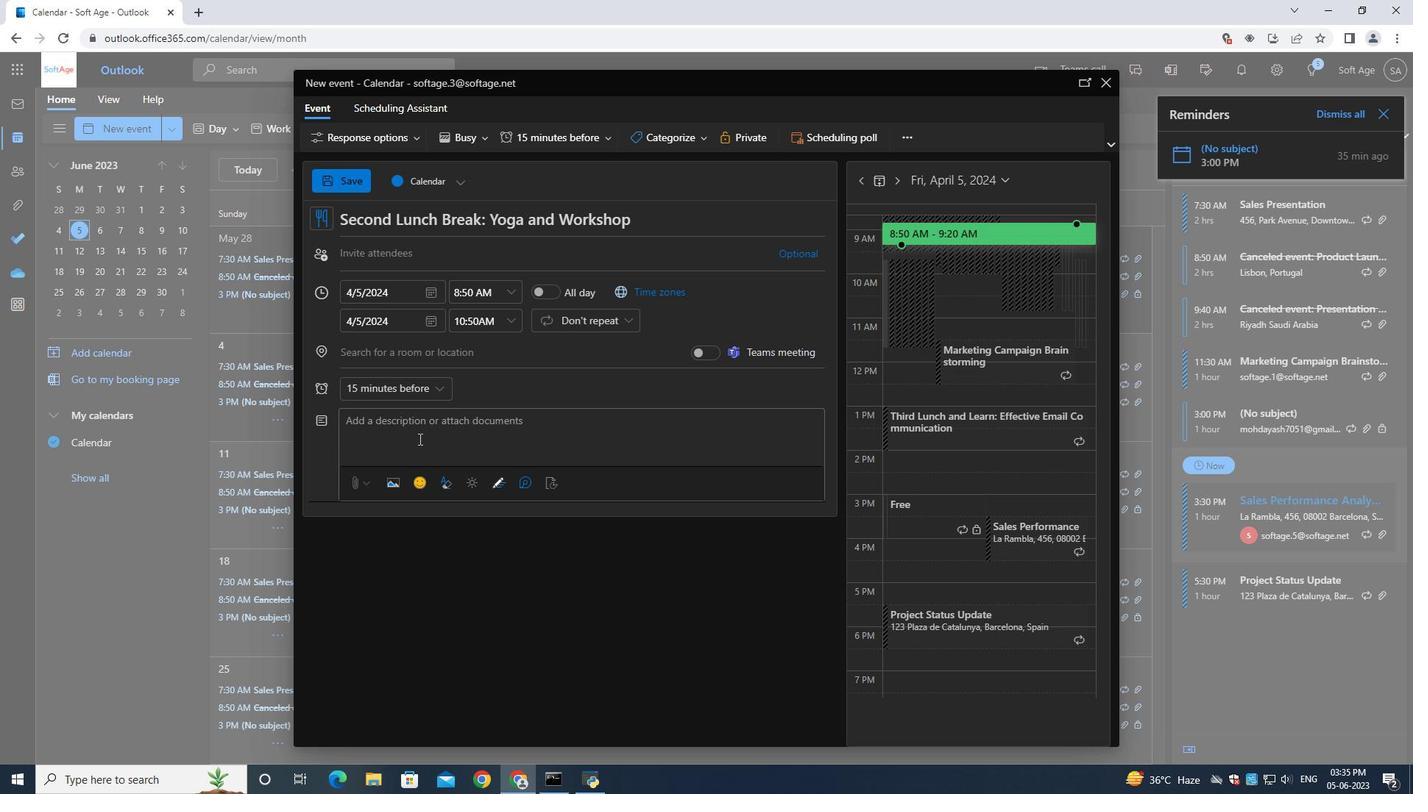 
Action: Mouse pressed left at (411, 428)
Screenshot: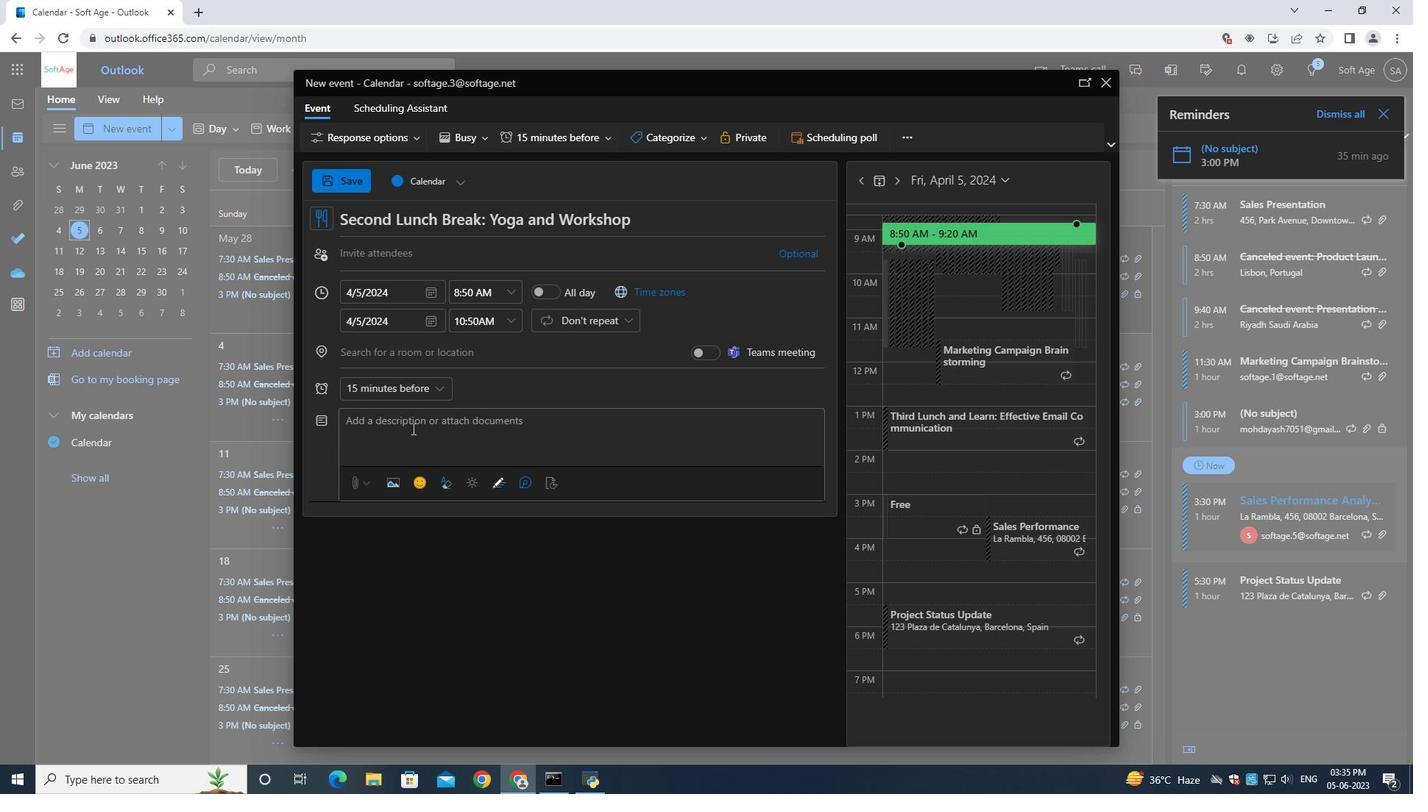 
Action: Mouse moved to (411, 428)
Screenshot: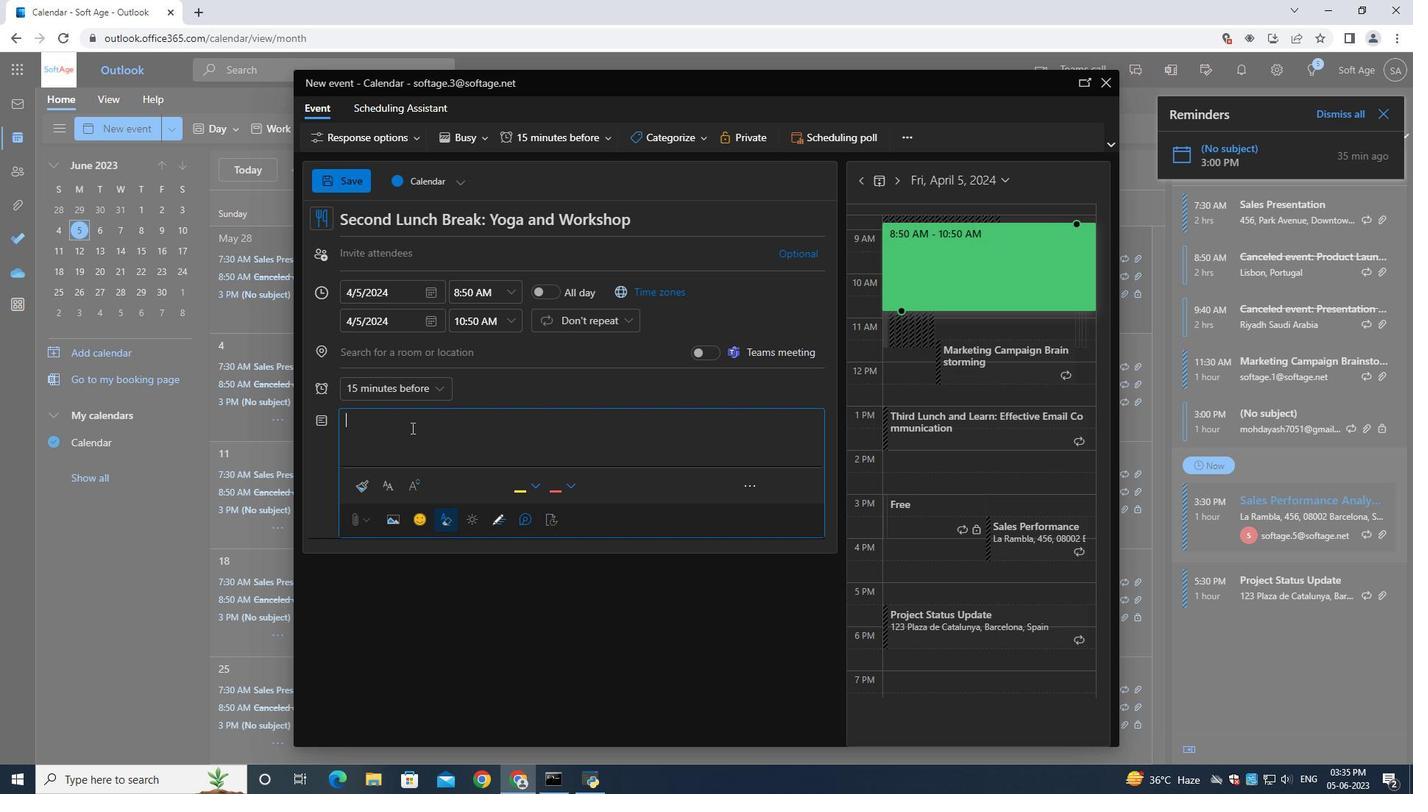 
Action: Key pressed <Key.shift><Key.shift>The<Key.space>event<Key.space>will<Key.space>kick<Key.space>off<Key.space>with<Key.space>a<Key.space>warm<Key.space>introduction<Key.space><Key.backspace>,<Key.space>allowing<Key.space>participants<Key.space>to<Key.space>briefly<Key.space>share<Key.space>the<Key.backspace>eir<Key.space>backgrounds,<Key.space>interests,<Key.space>and<Key.space>aspirations.<Key.space><Key.shift>Following<Key.space>that<Key.space><Key.backspace>,<Key.space>mentors<Key.space>and<Key.space>mentees<Key.space>will<Key.space>be<Key.space>seated<Key.space>together<Key.space>at<Key.space>designated<Key.space>tables,<Key.space>fostering<Key.space>a<Key.space>relaxed<Key.space>atmosphere<Key.space>conf<Key.backspace><Key.backspace>nducive<Key.space>to<Key.space>open<Key.space>dialogue.
Screenshot: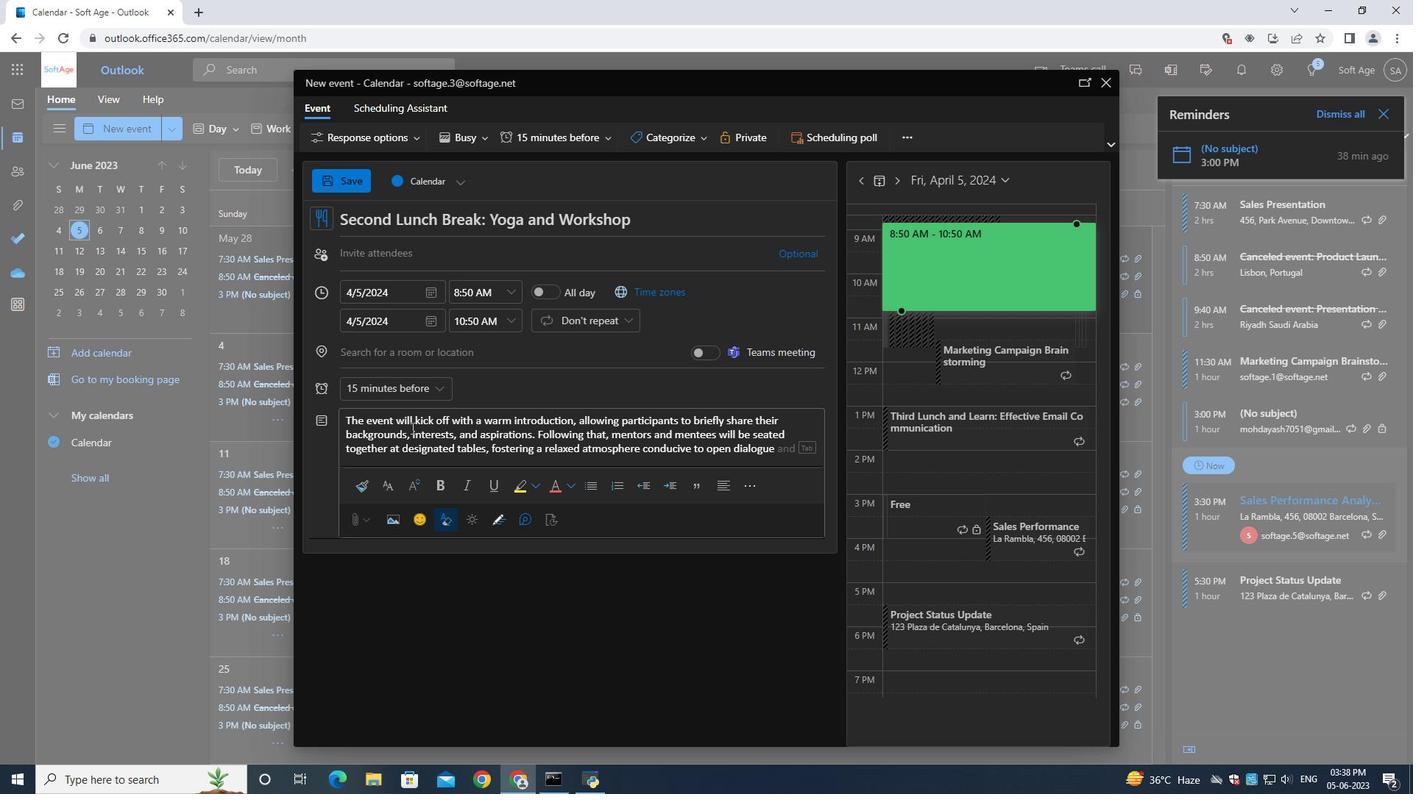 
Action: Mouse moved to (680, 146)
Screenshot: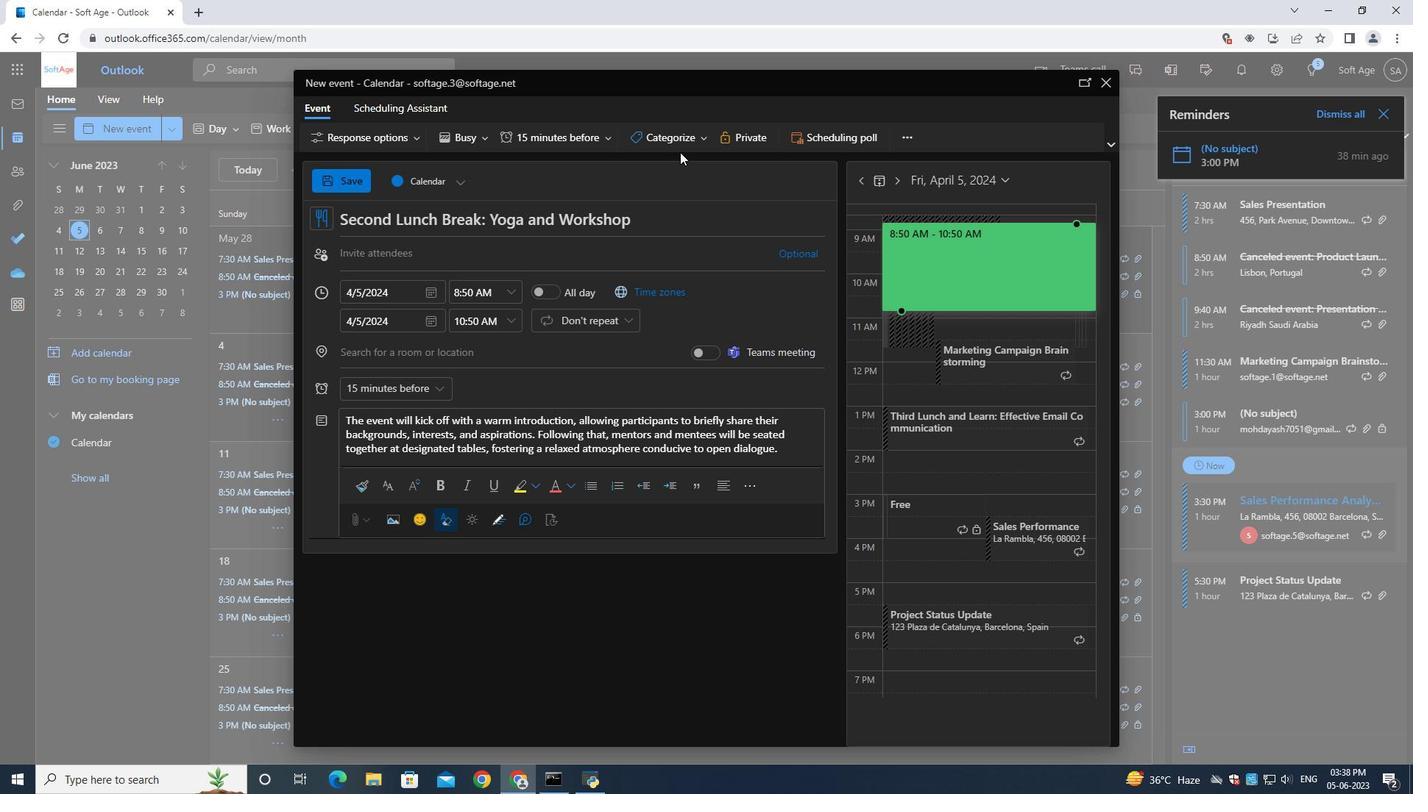 
Action: Mouse pressed left at (680, 146)
Screenshot: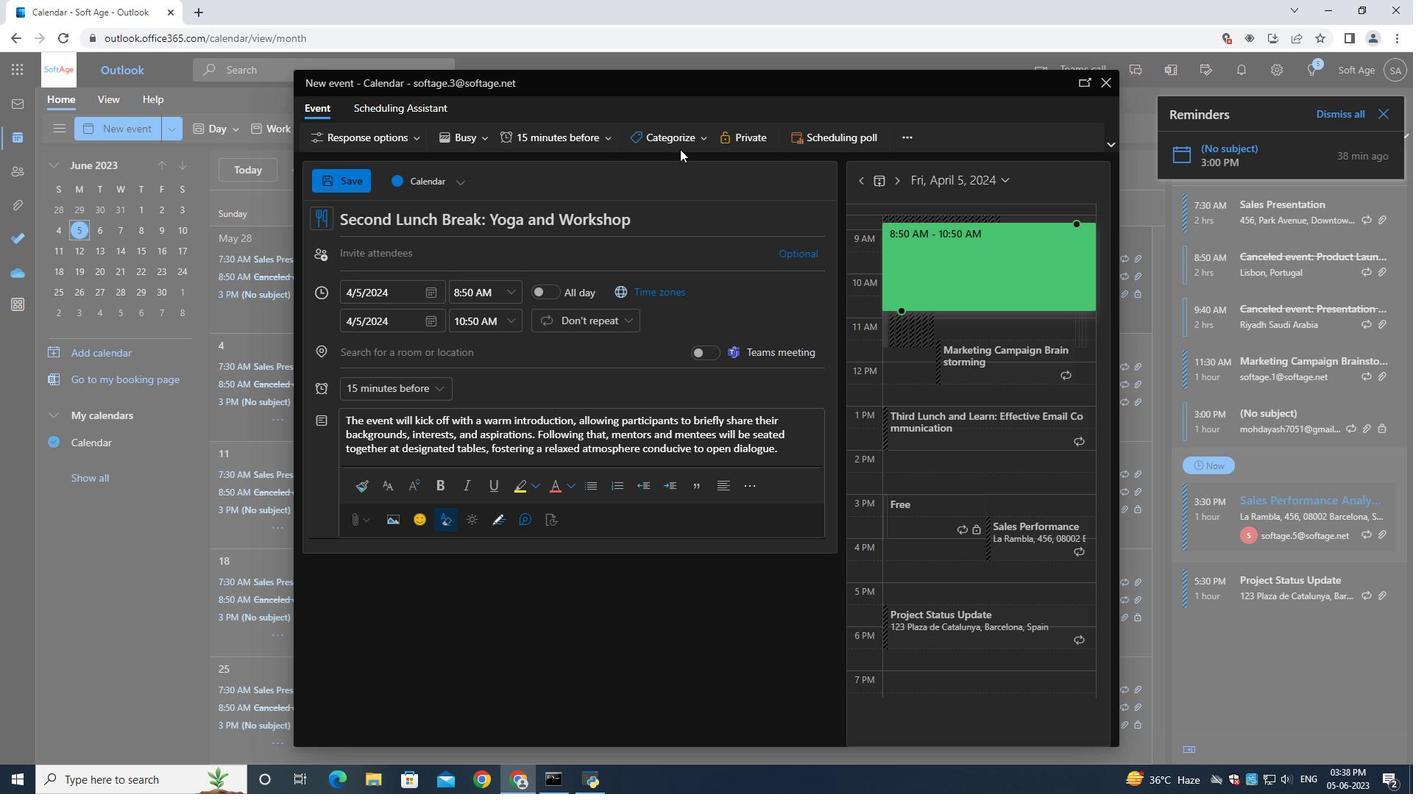 
Action: Mouse moved to (660, 221)
Screenshot: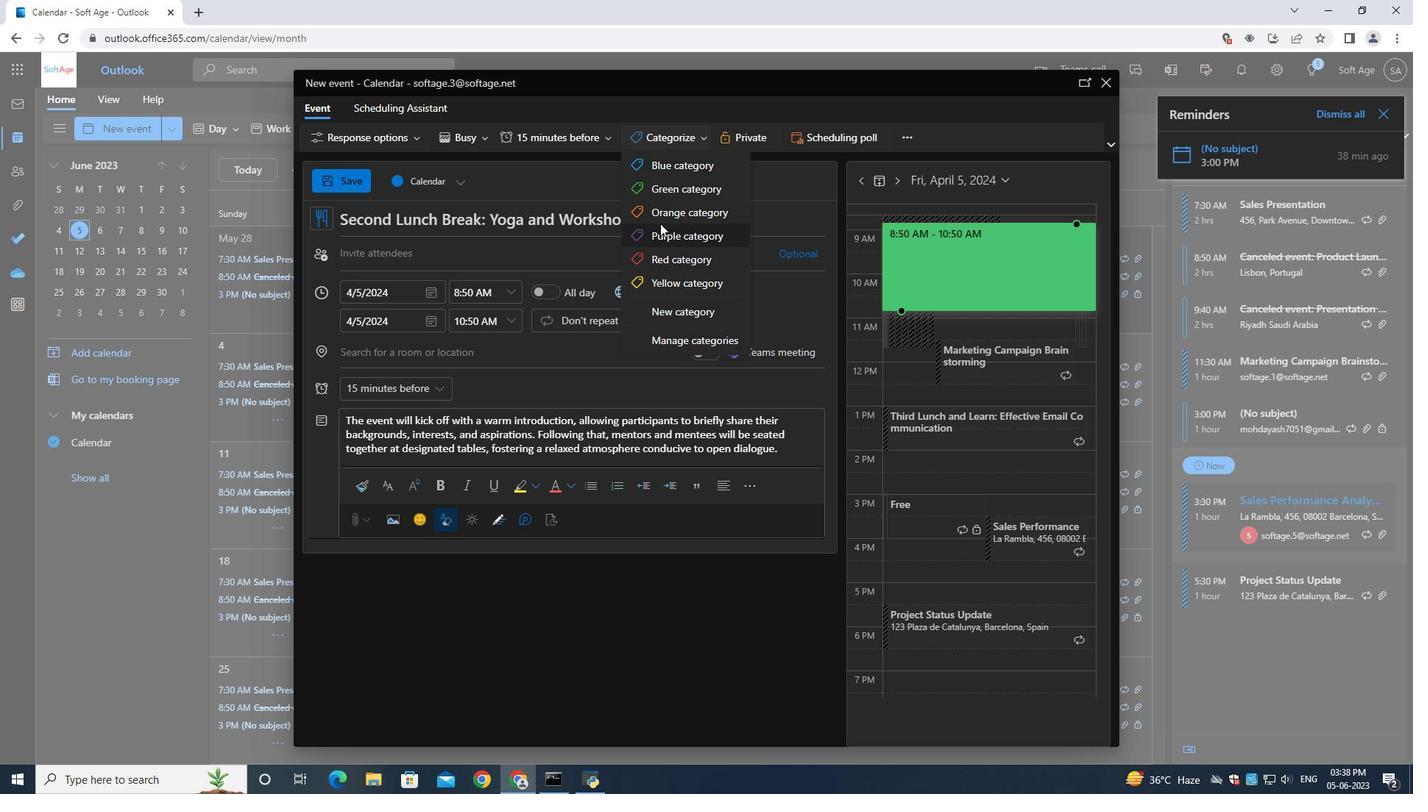 
Action: Mouse pressed left at (660, 221)
Screenshot: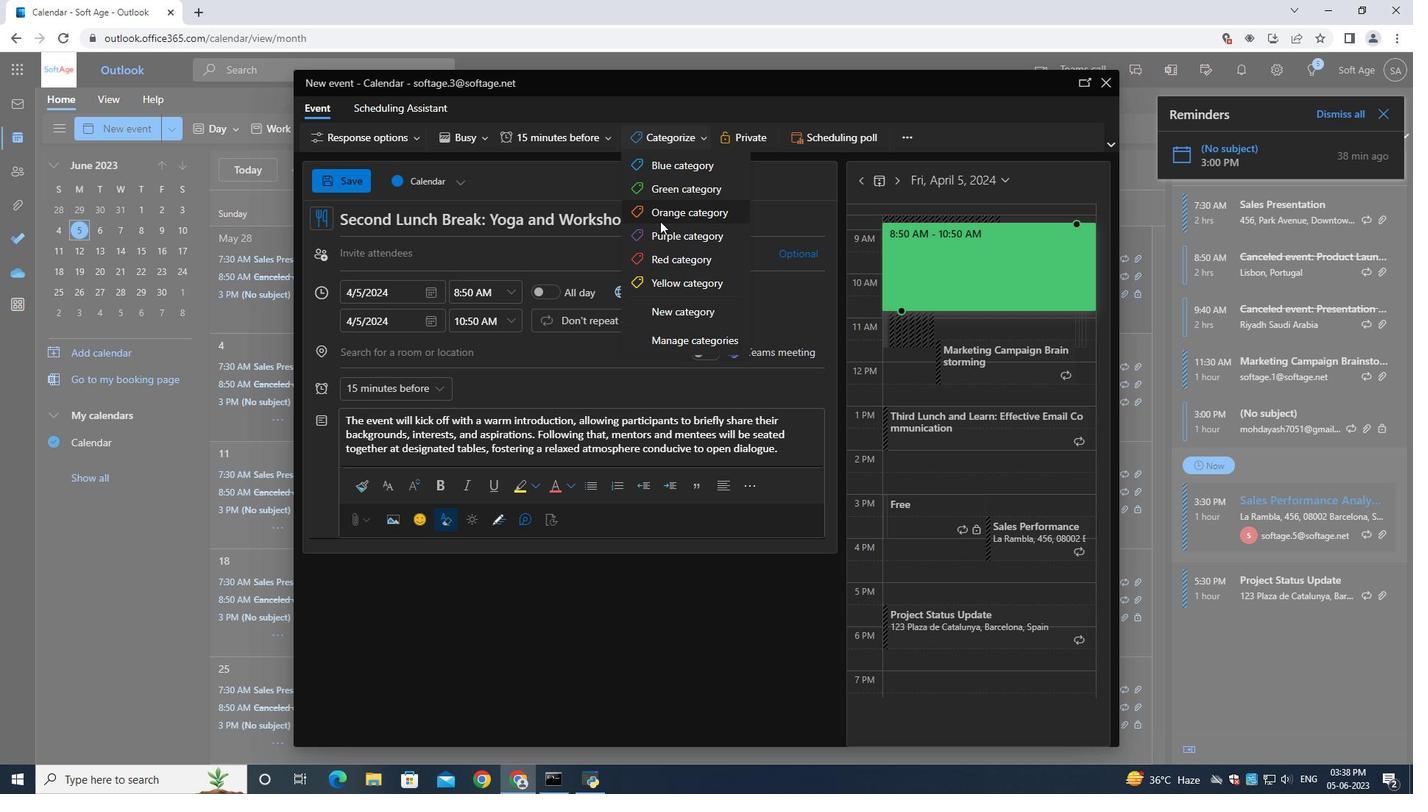 
Action: Mouse moved to (401, 251)
Screenshot: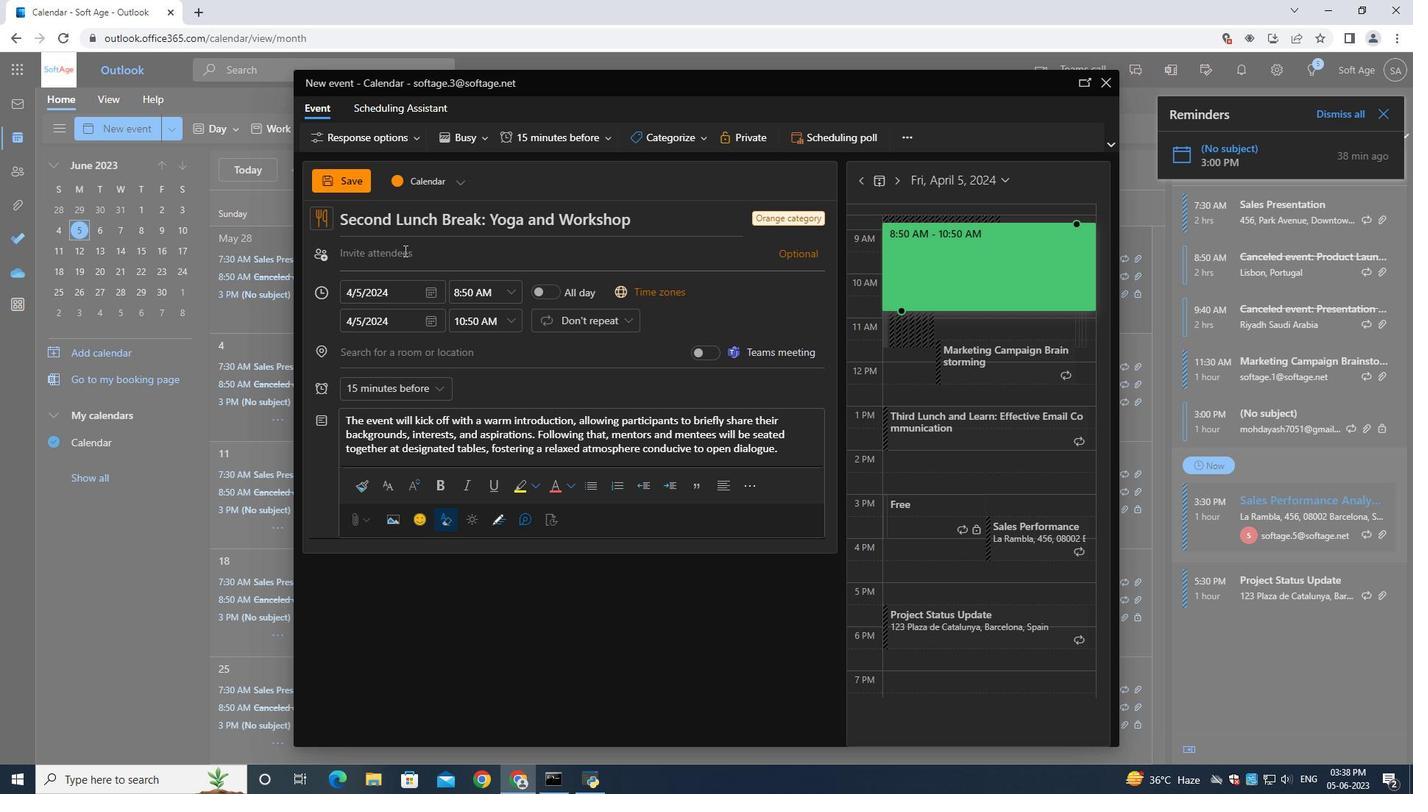 
Action: Mouse pressed left at (401, 251)
Screenshot: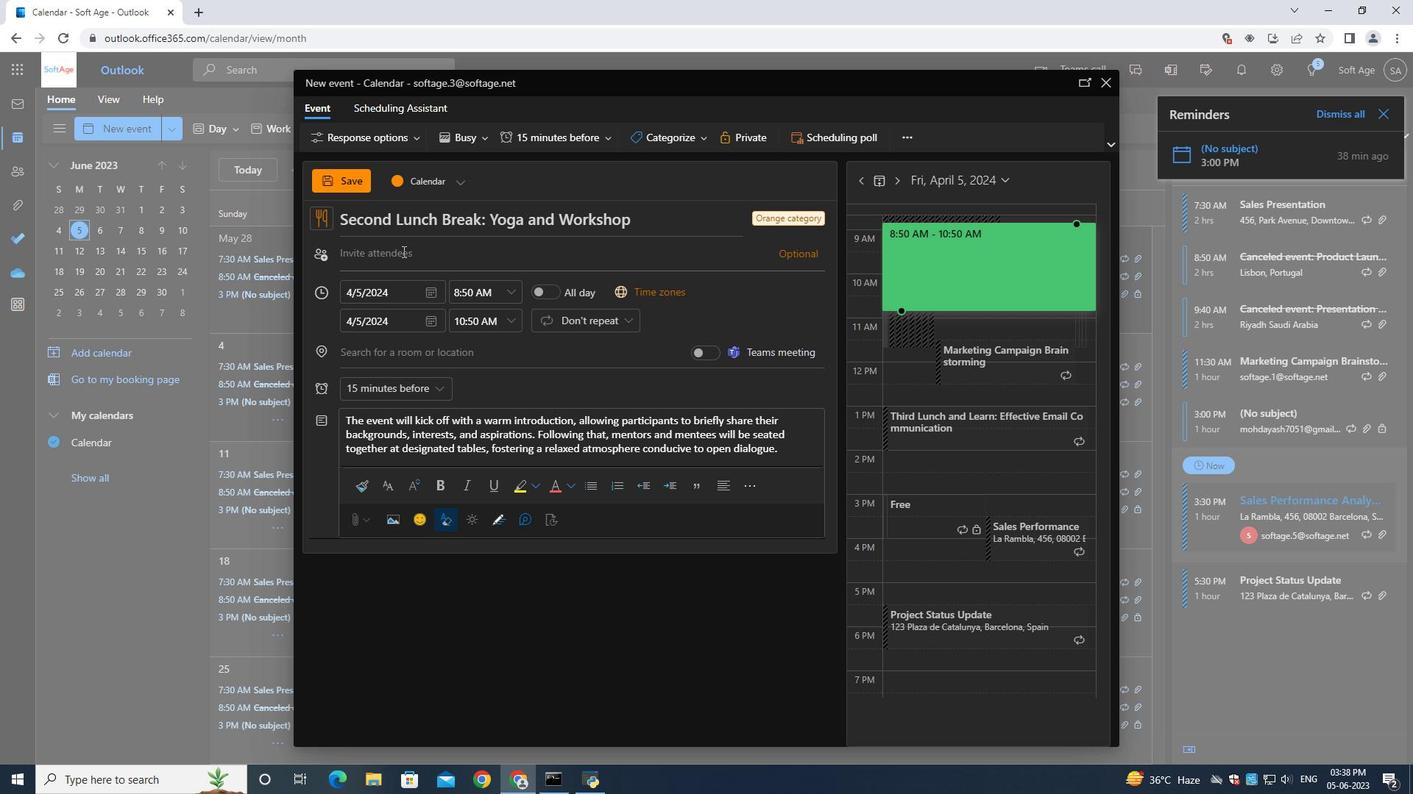 
Action: Mouse moved to (401, 251)
Screenshot: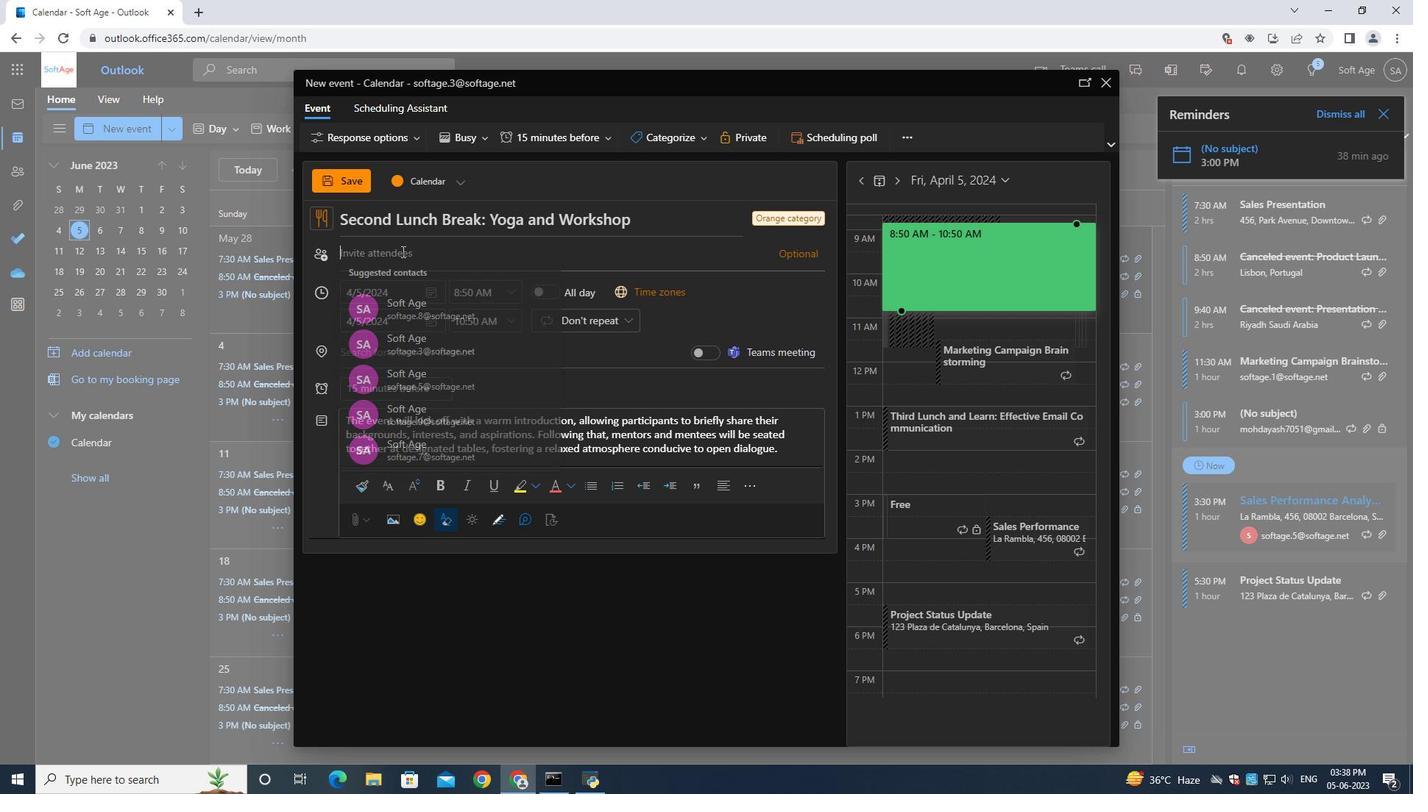 
Action: Key pressed softage.8<Key.shift>@softage.net
Screenshot: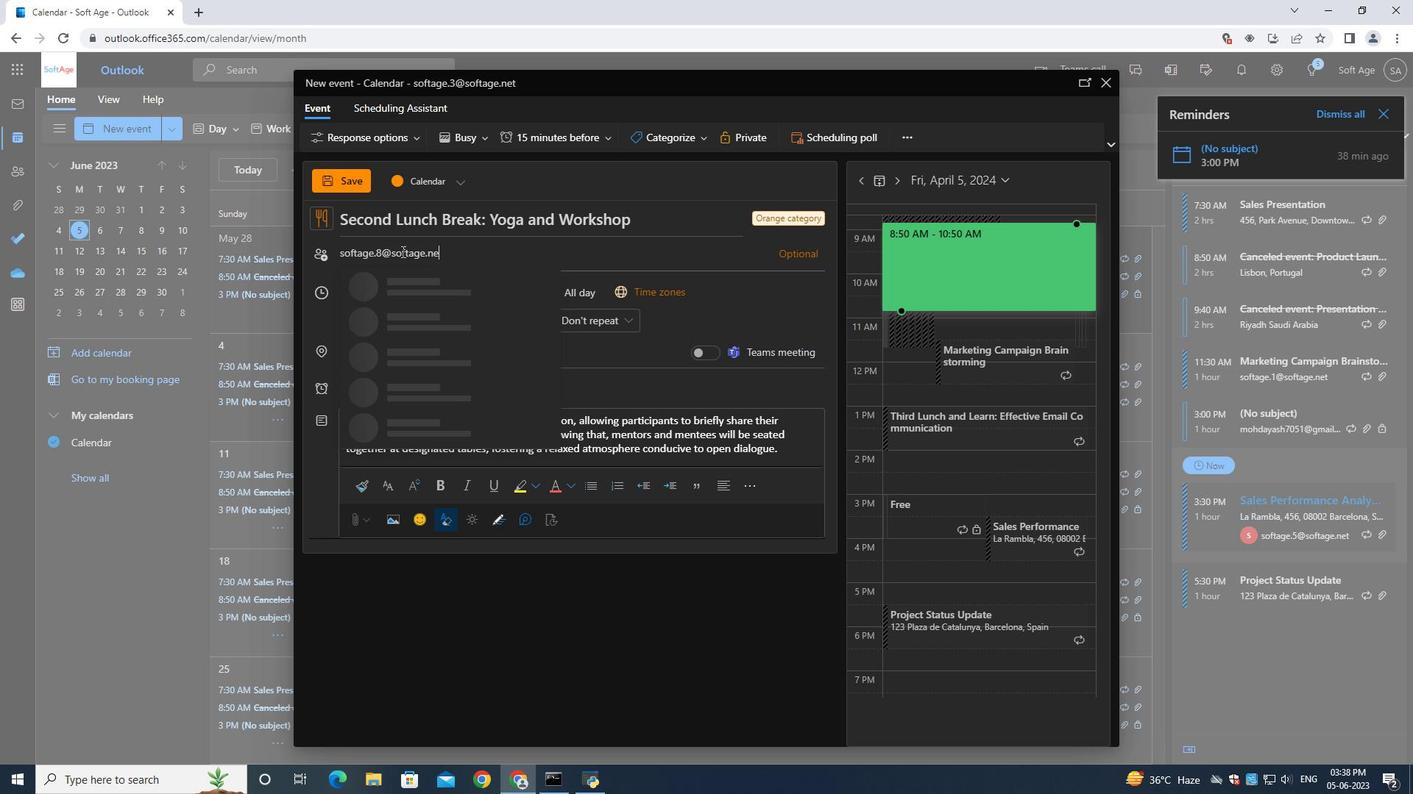 
Action: Mouse moved to (404, 287)
Screenshot: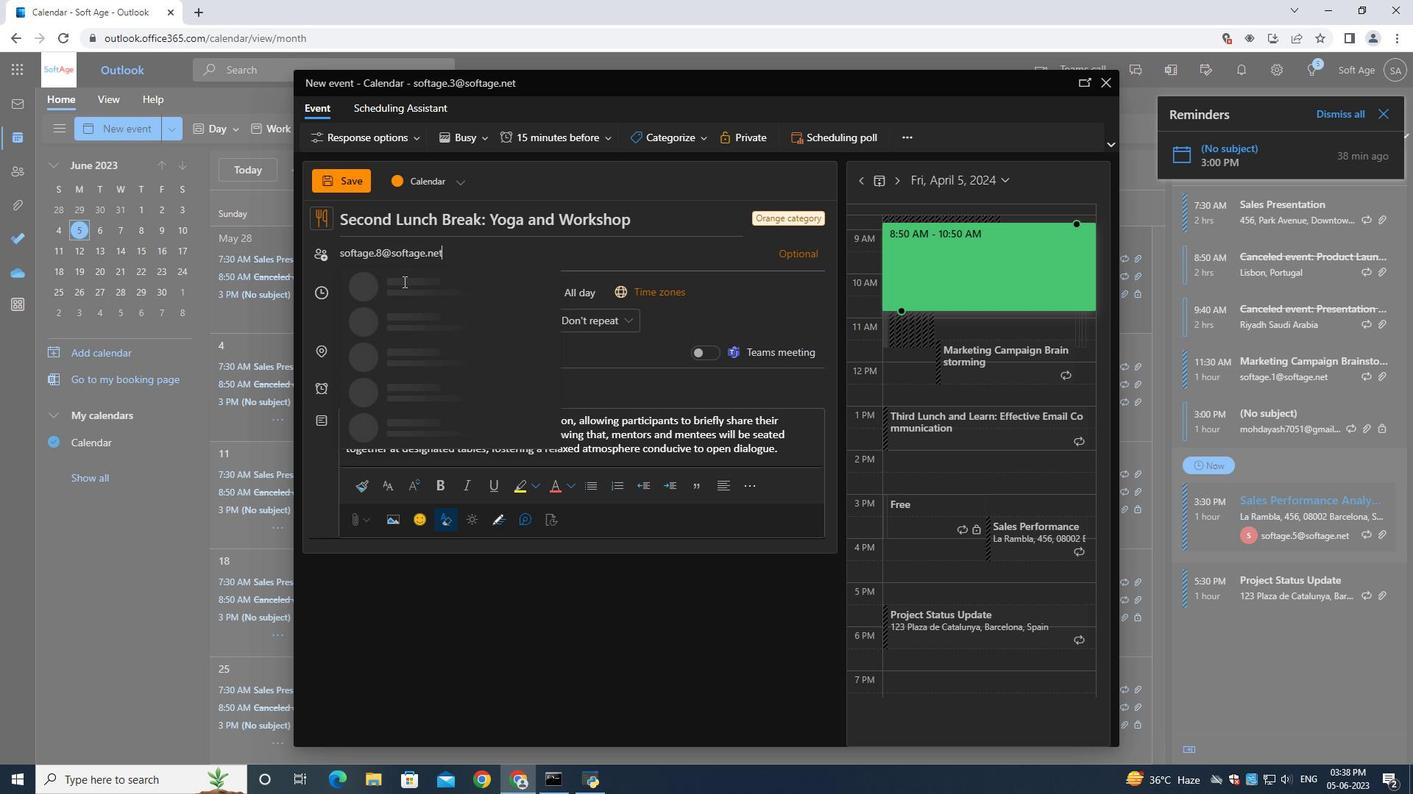 
Action: Mouse pressed left at (404, 287)
Screenshot: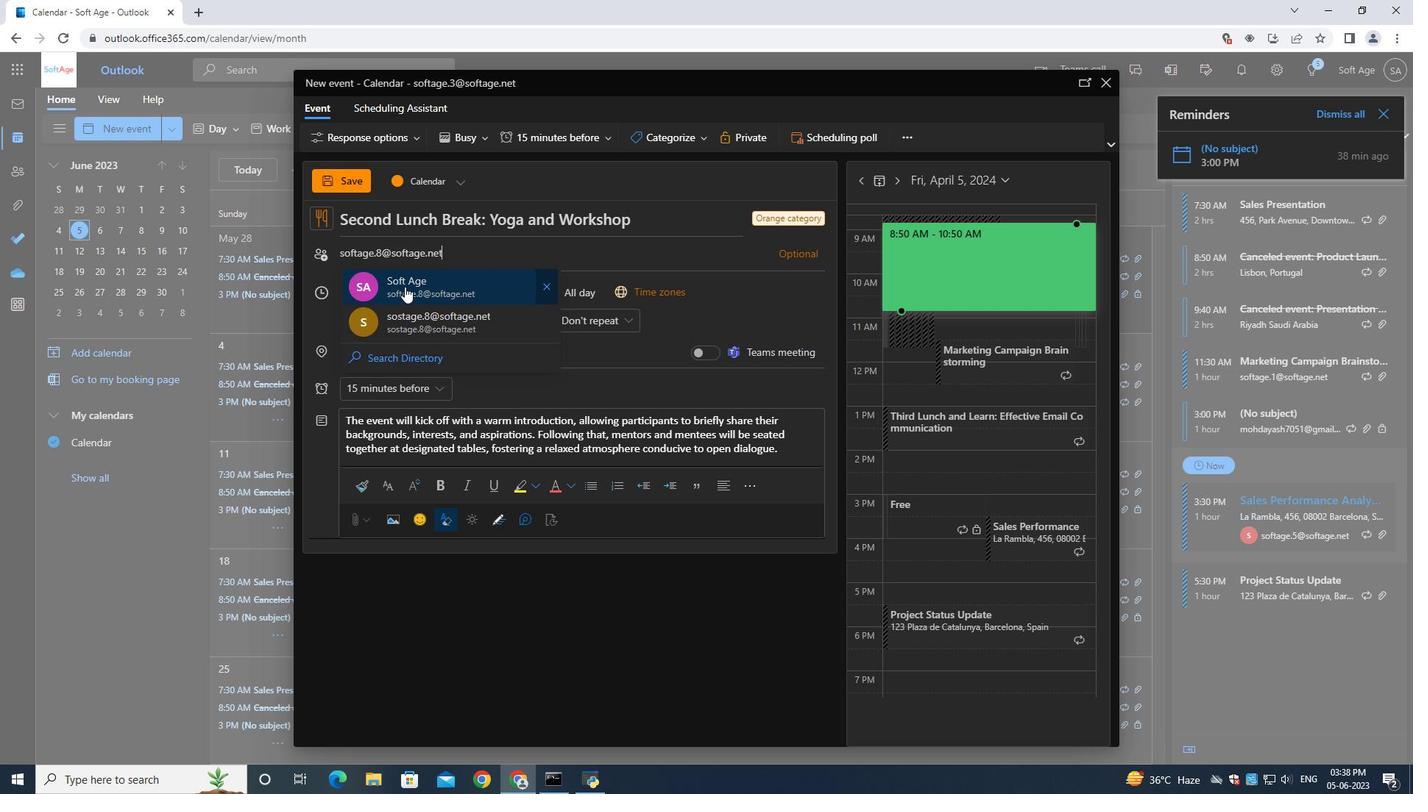 
Action: Mouse moved to (466, 264)
Screenshot: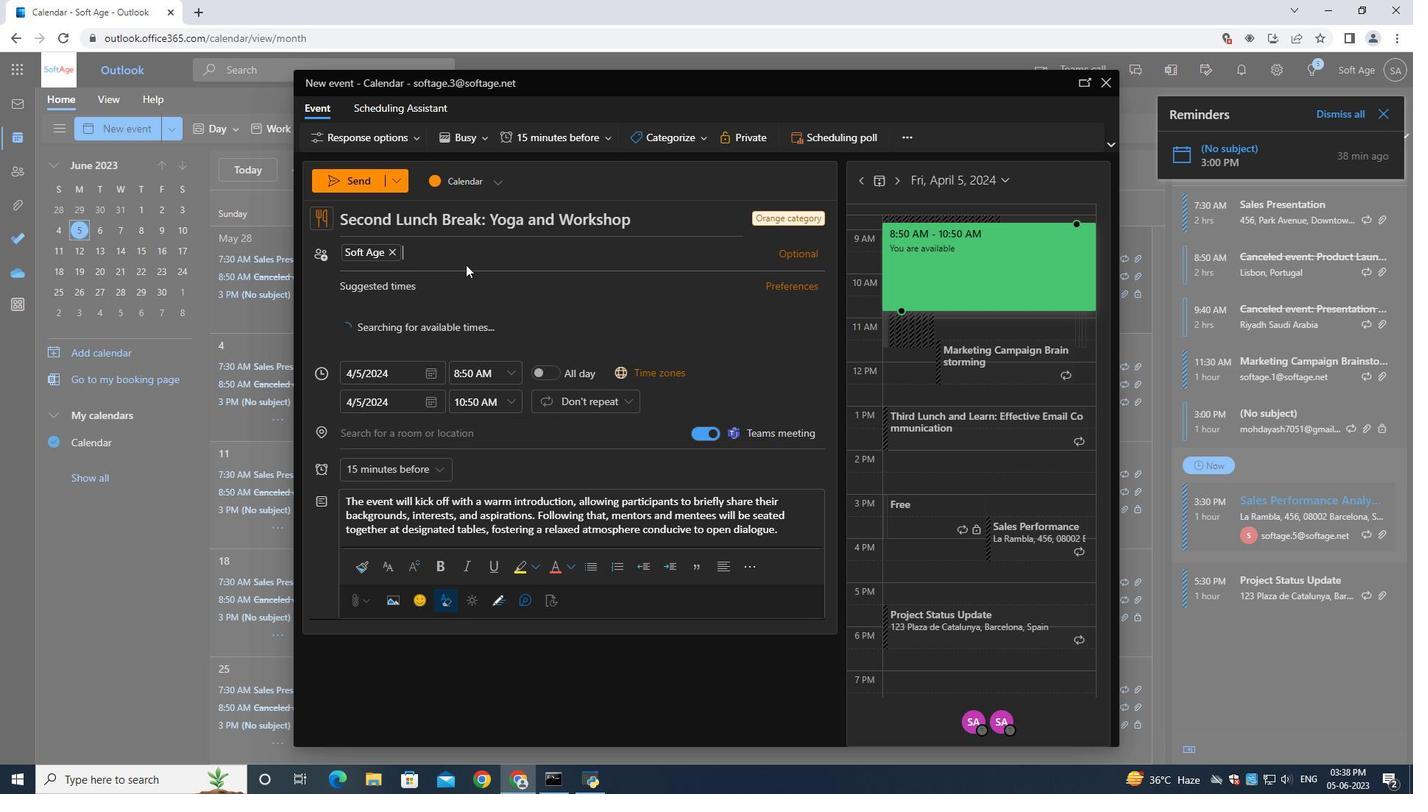 
Action: Key pressed softage.9<Key.shift>@softage.net
Screenshot: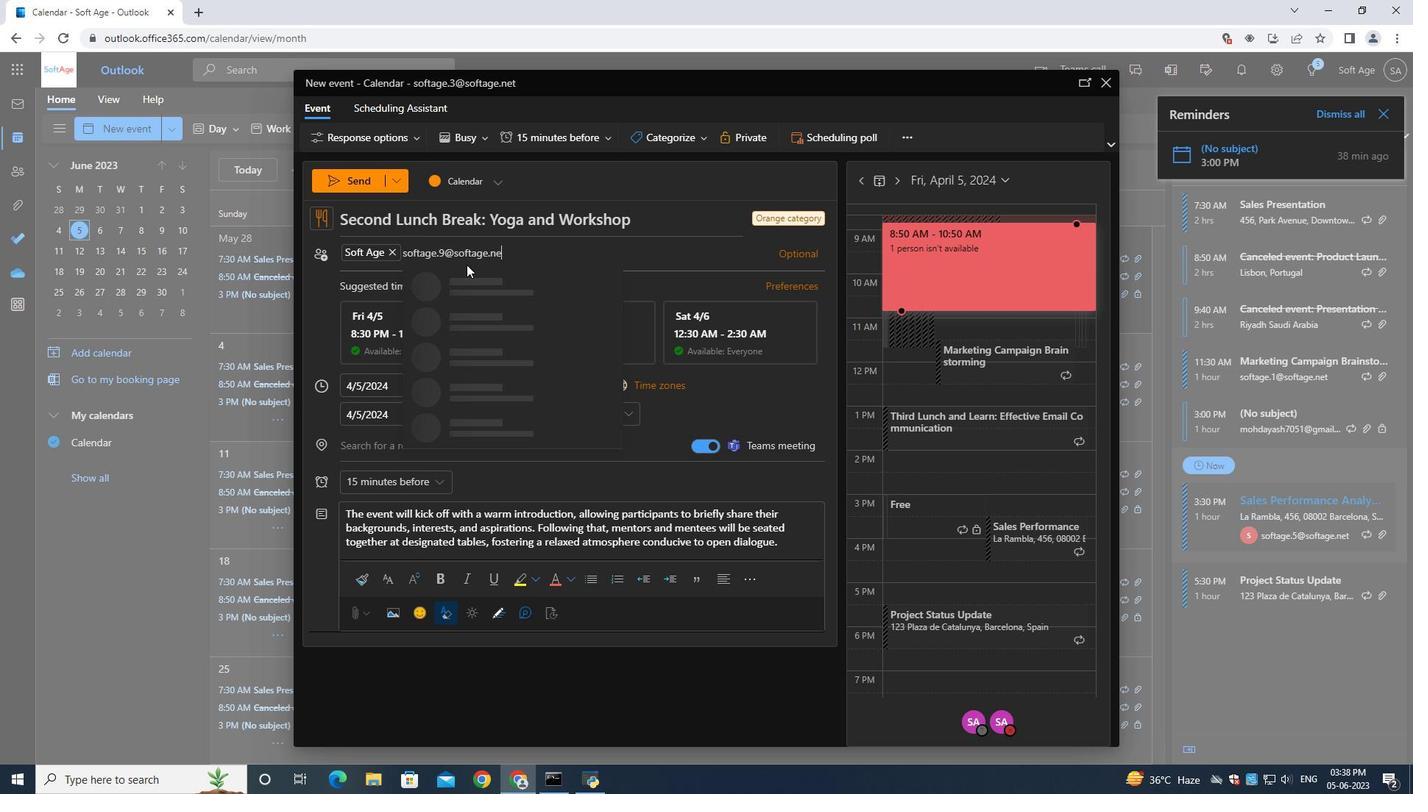 
Action: Mouse moved to (472, 287)
Screenshot: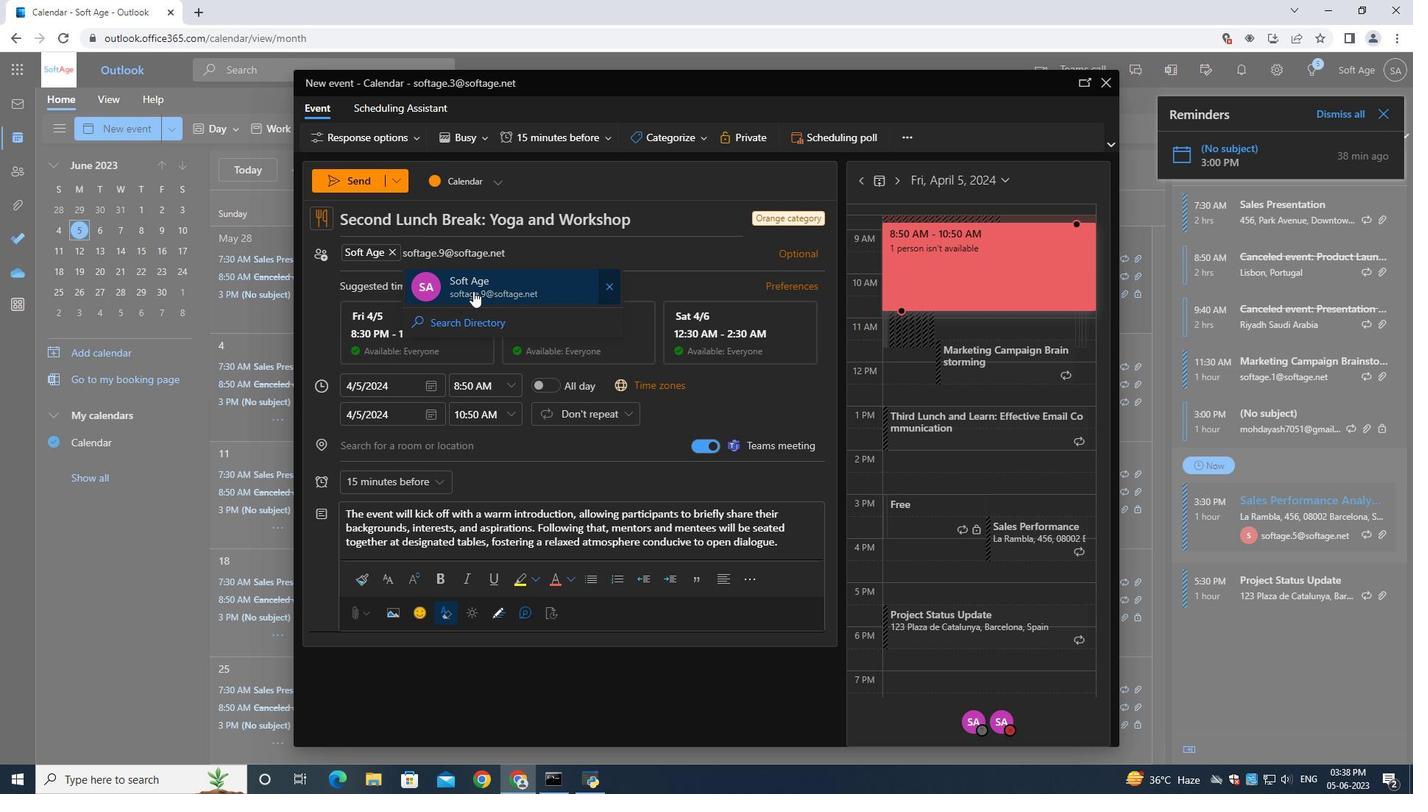 
Action: Mouse pressed left at (472, 287)
Screenshot: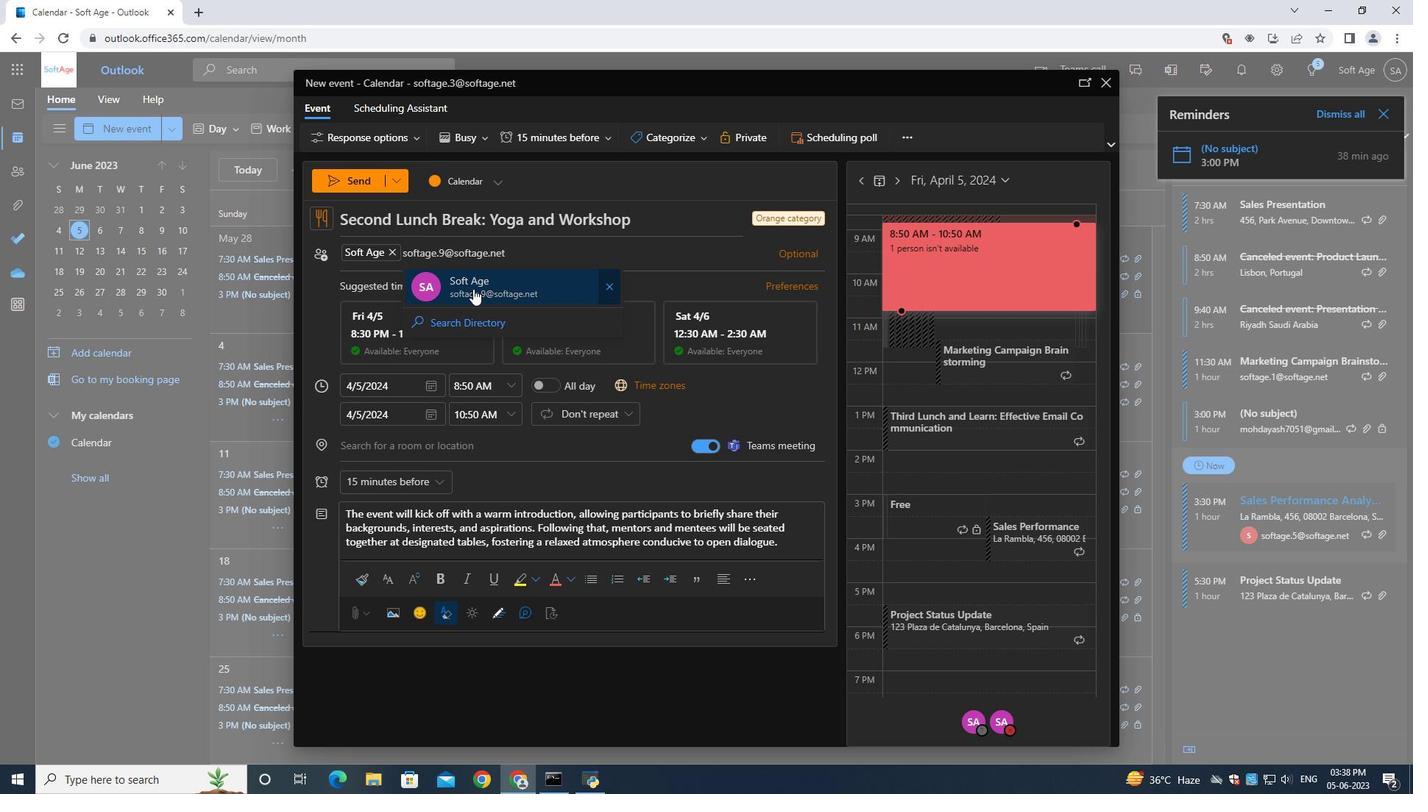 
Action: Mouse moved to (390, 486)
Screenshot: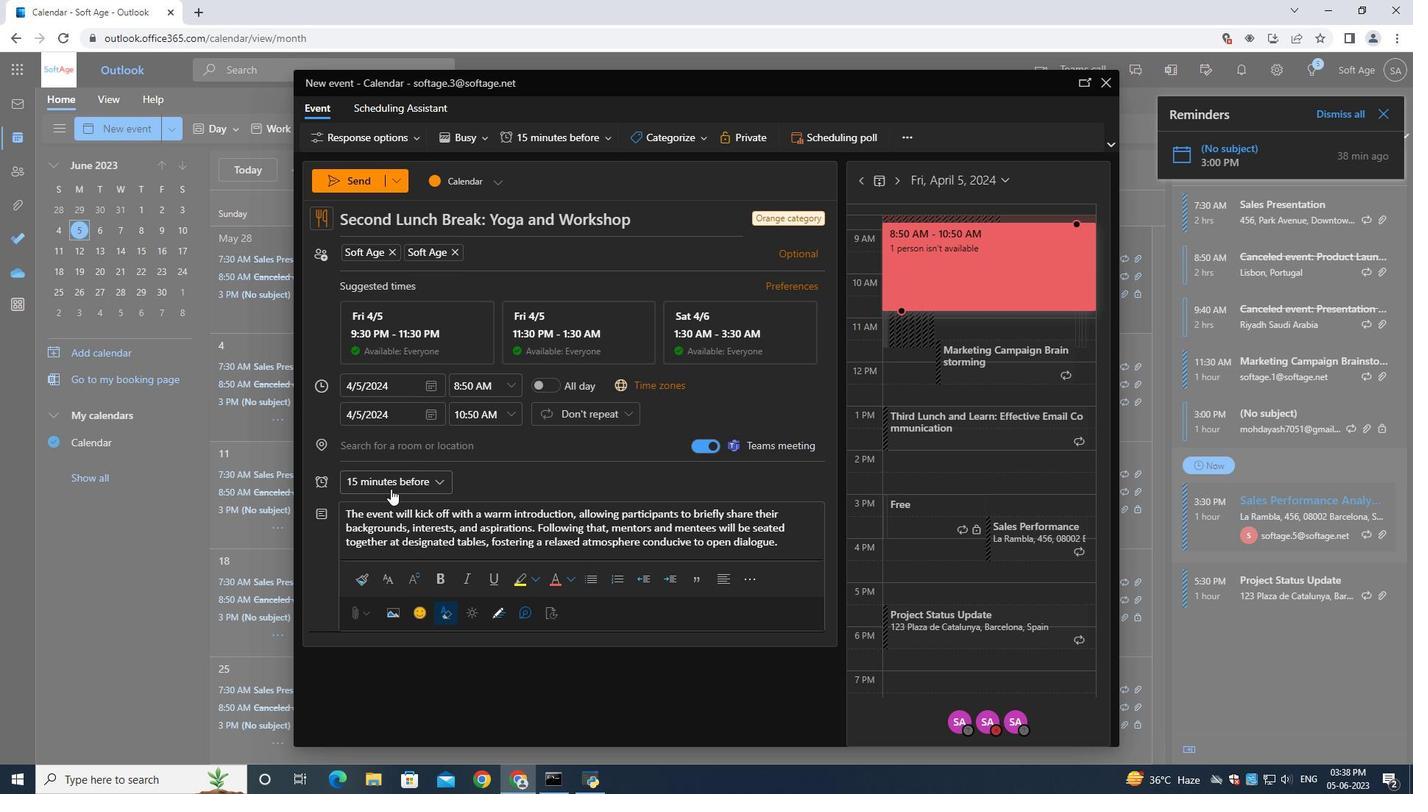 
Action: Mouse pressed left at (390, 486)
Screenshot: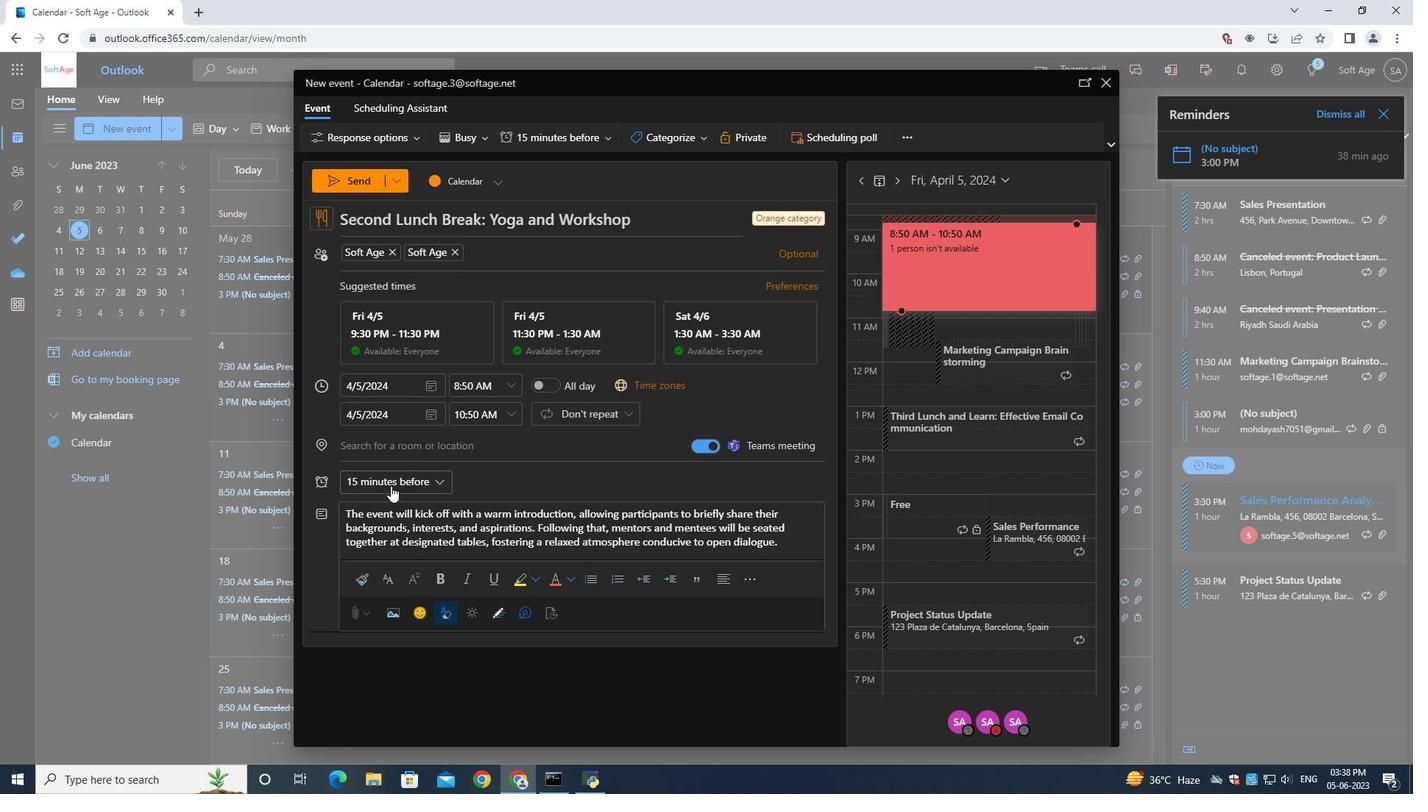
Action: Mouse moved to (382, 486)
Screenshot: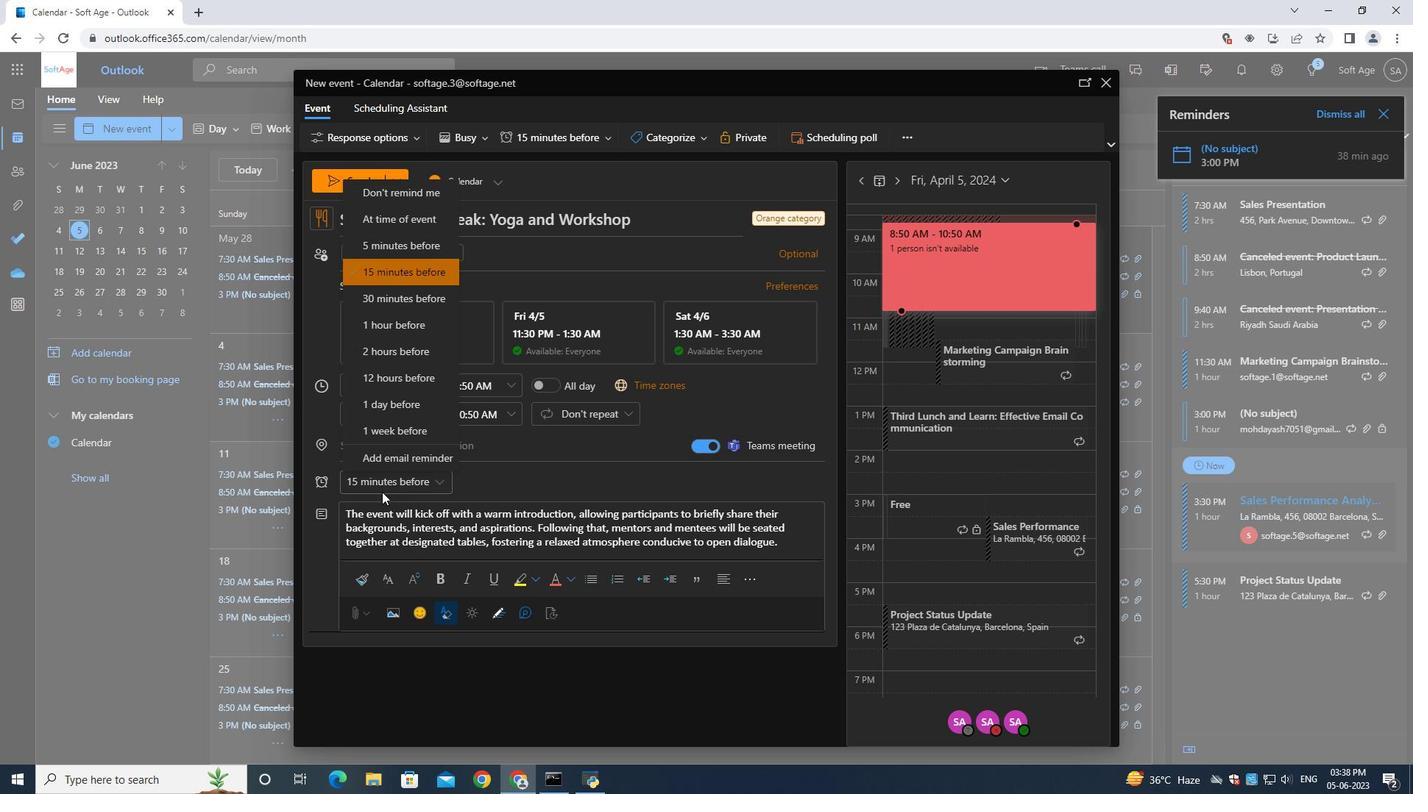 
Action: Mouse pressed left at (382, 486)
Screenshot: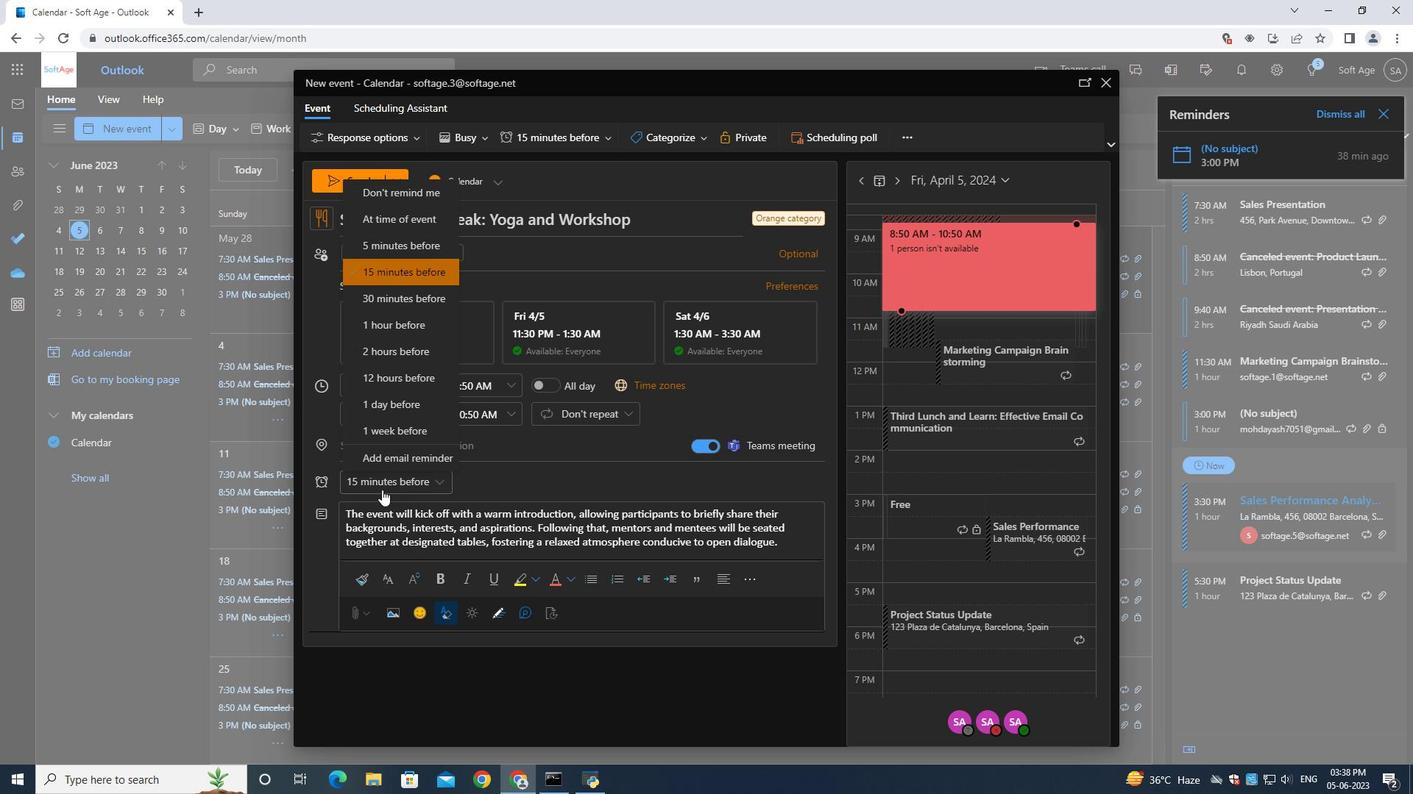 
Action: Mouse moved to (359, 187)
Screenshot: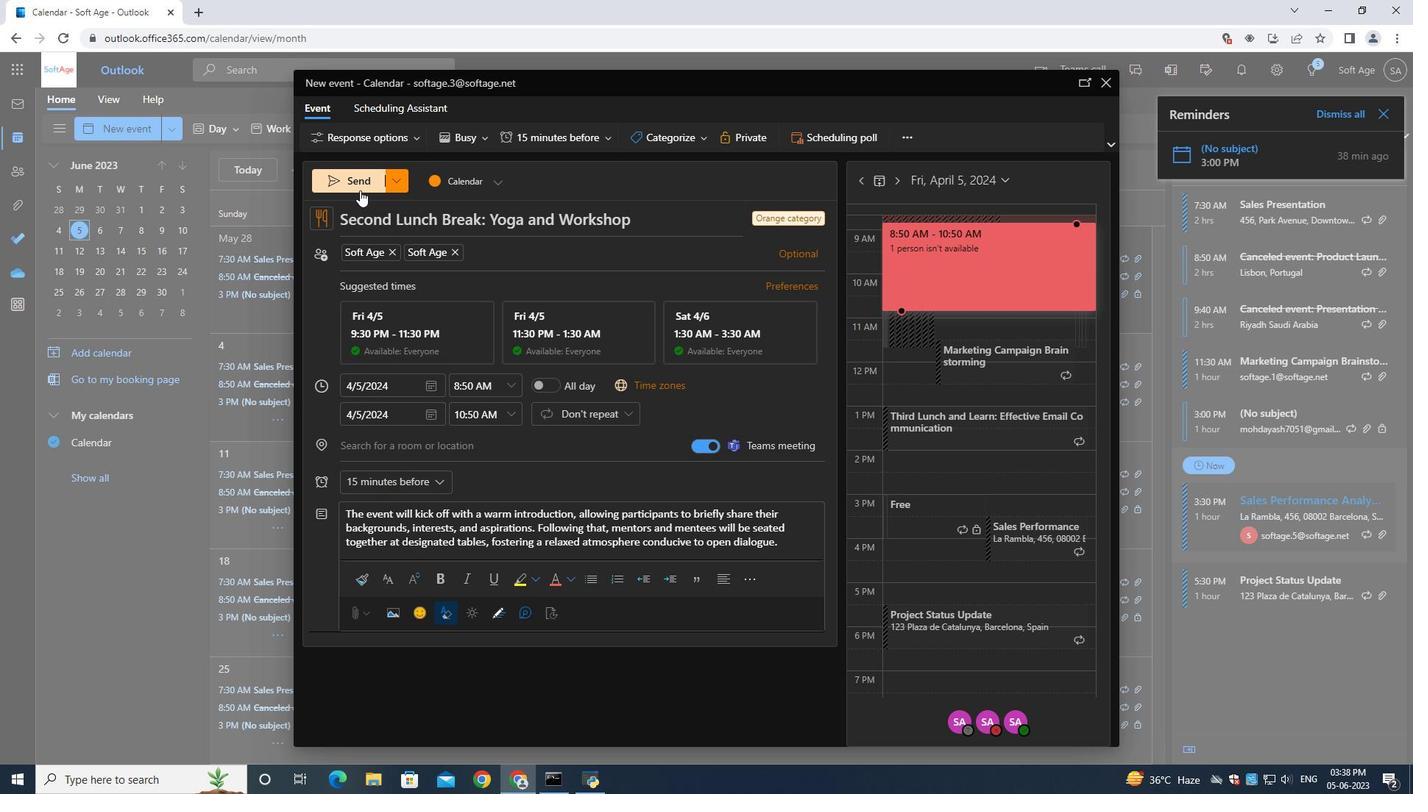 
Action: Mouse pressed left at (359, 187)
Screenshot: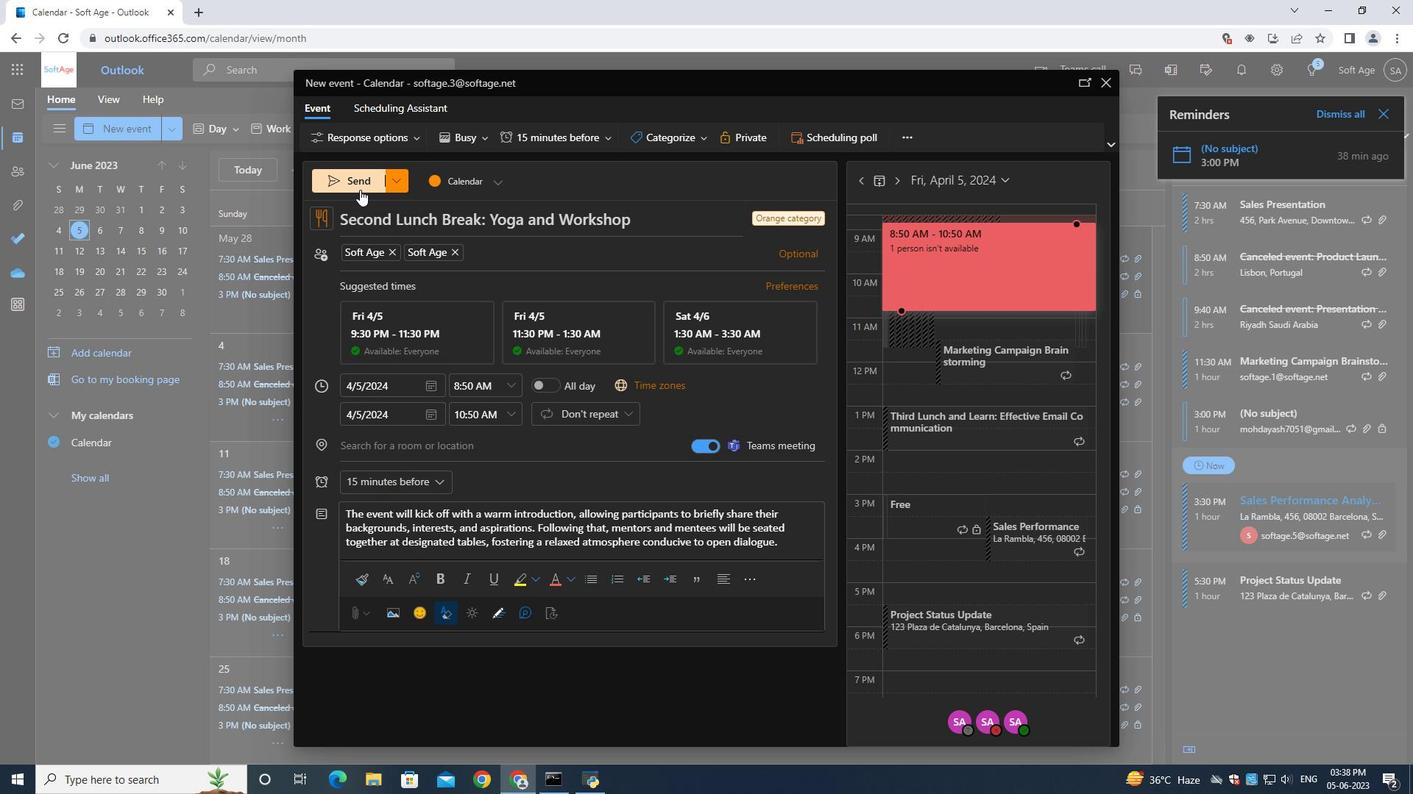 
